 Task: Open Card IT Security Review in Board Market Analysis for Industry Trend Identification to Workspace Business Incubators and add a team member Softage.2@softage.net, a label Purple, a checklist Sales Techniques, an attachment from your onedrive, a color Purple and finally, add a card description 'Plan and execute company team-building conference with team-building games on creativity' and a comment 'Given the potential impact of this task on our company strategic goals, let us ensure that we approach it with a long-term perspective.'. Add a start date 'Jan 06, 1900' with a due date 'Jan 06, 1900'
Action: Mouse moved to (392, 150)
Screenshot: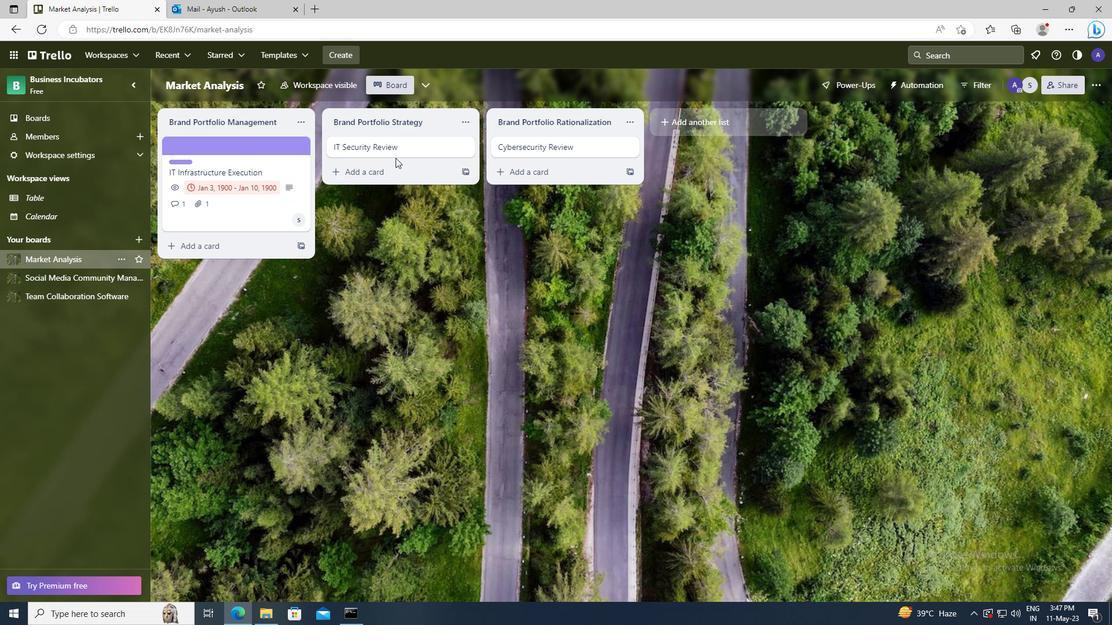
Action: Mouse pressed left at (392, 150)
Screenshot: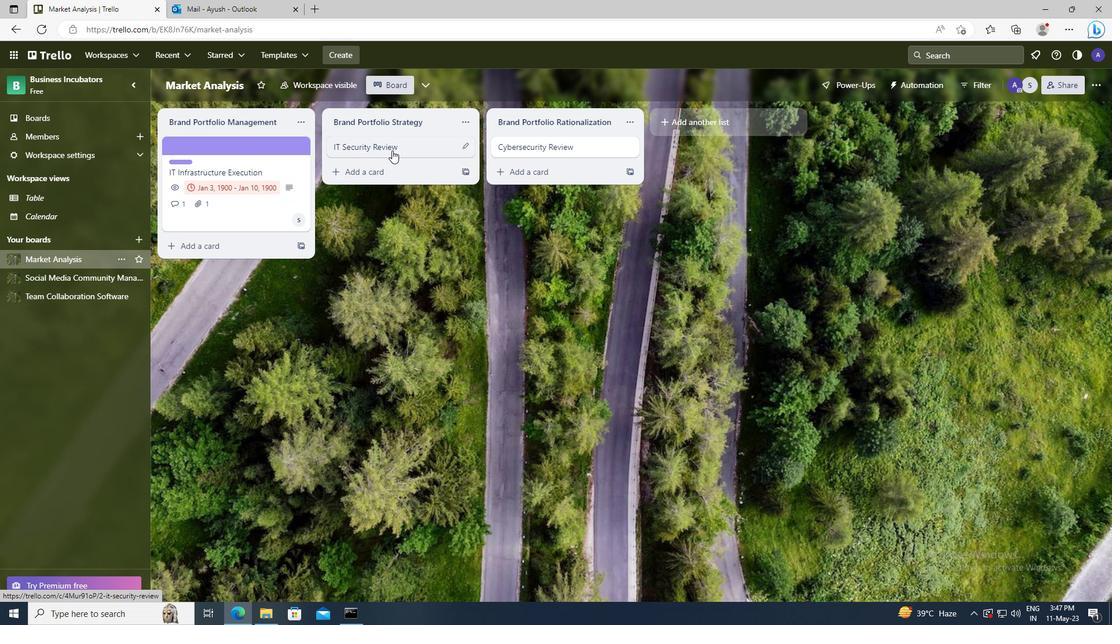 
Action: Mouse moved to (688, 189)
Screenshot: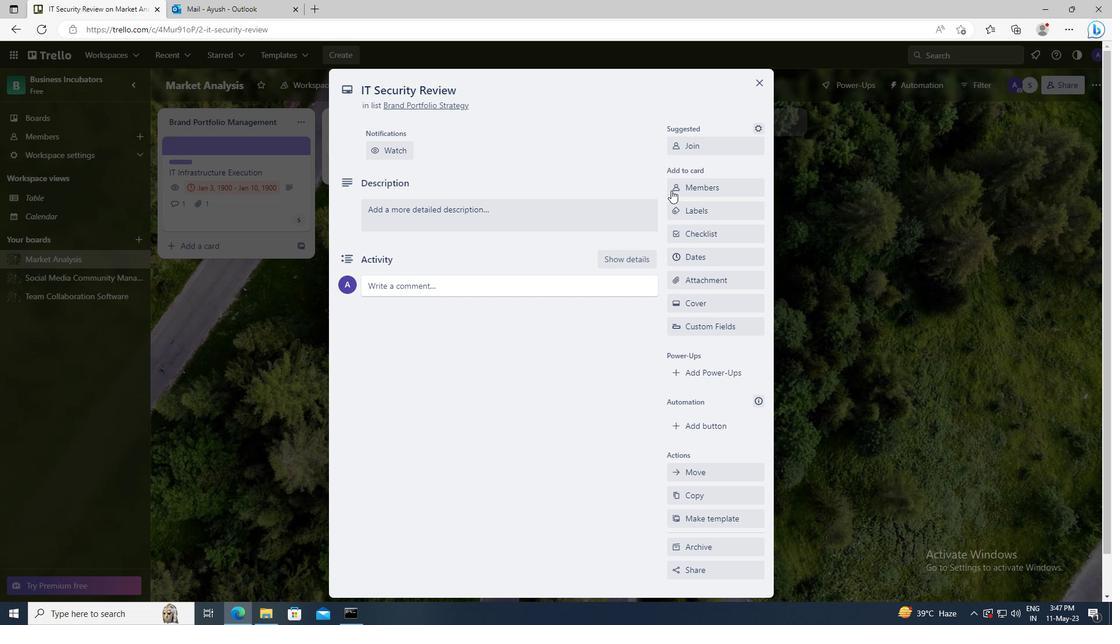 
Action: Mouse pressed left at (688, 189)
Screenshot: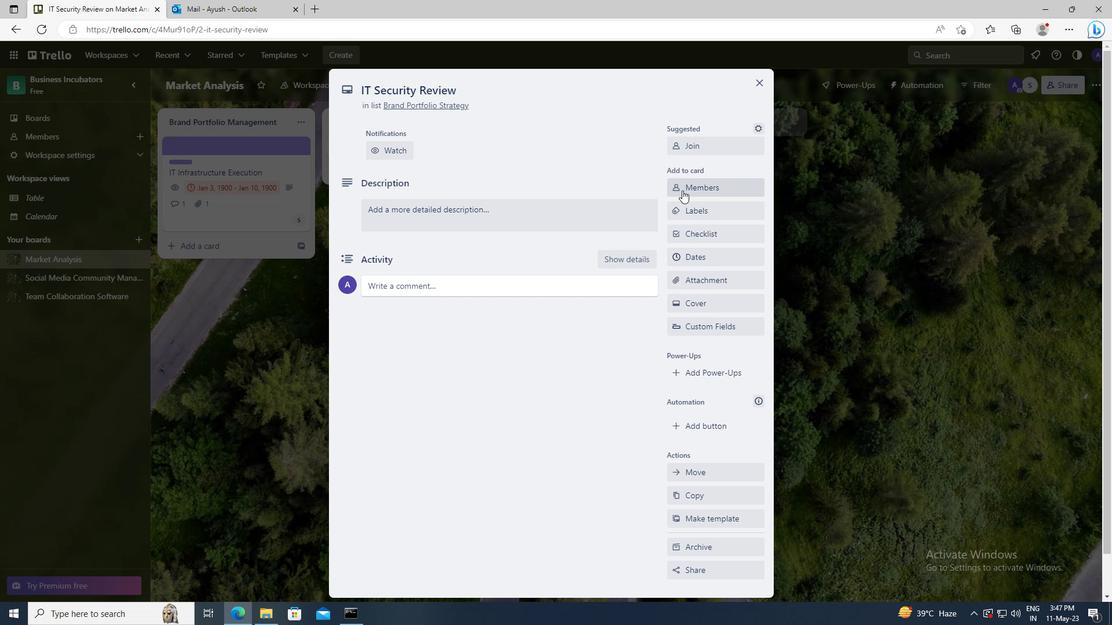 
Action: Mouse moved to (699, 244)
Screenshot: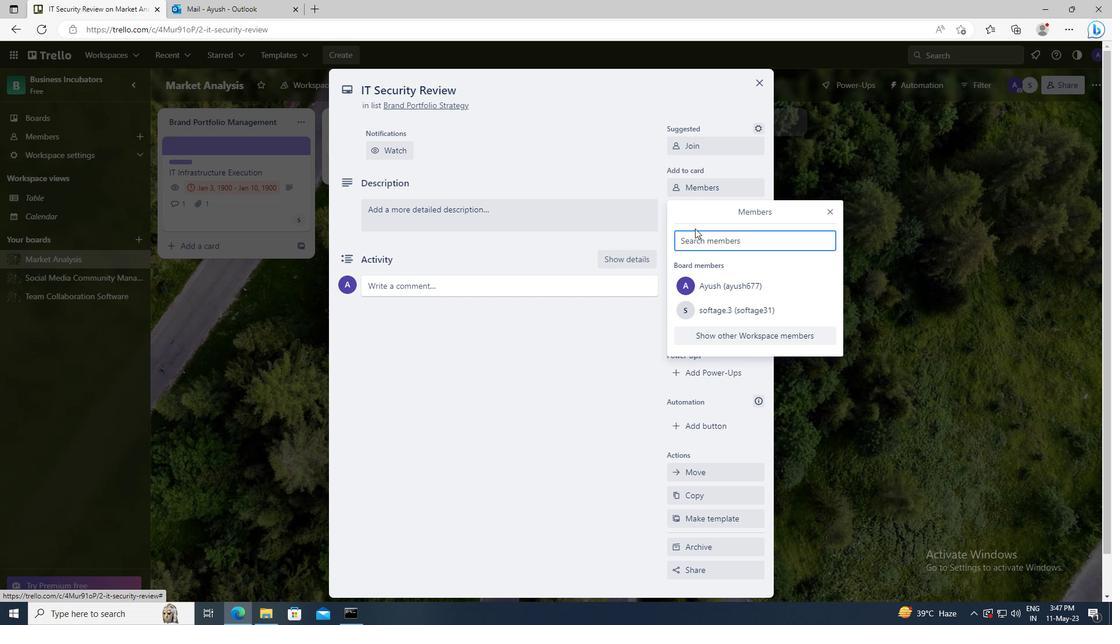 
Action: Mouse pressed left at (699, 244)
Screenshot: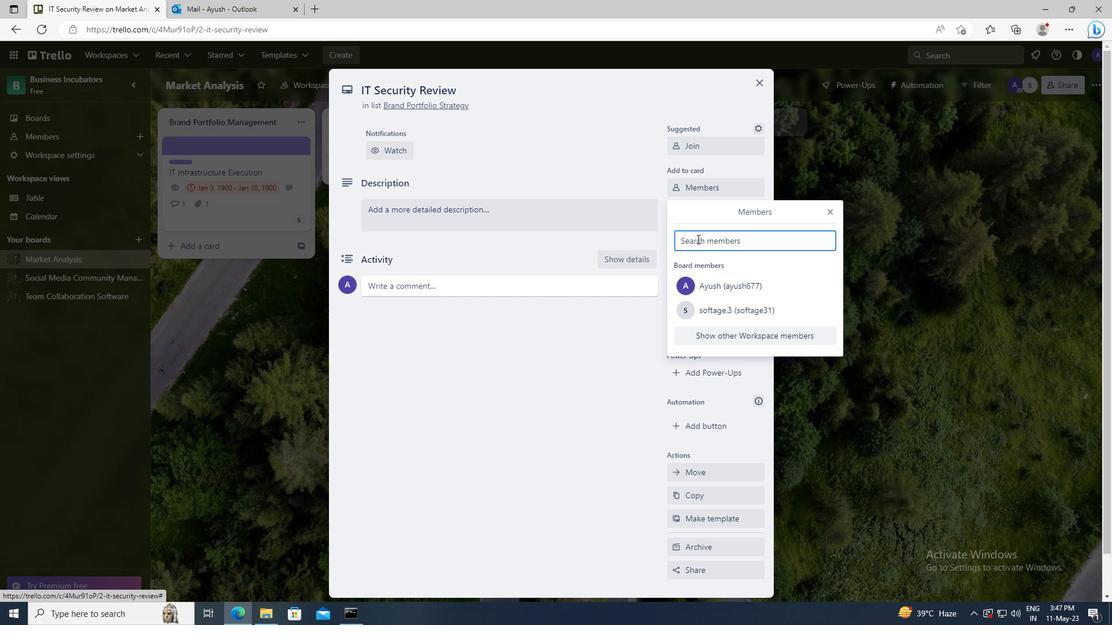 
Action: Key pressed <Key.shift>SOFTAGE.2
Screenshot: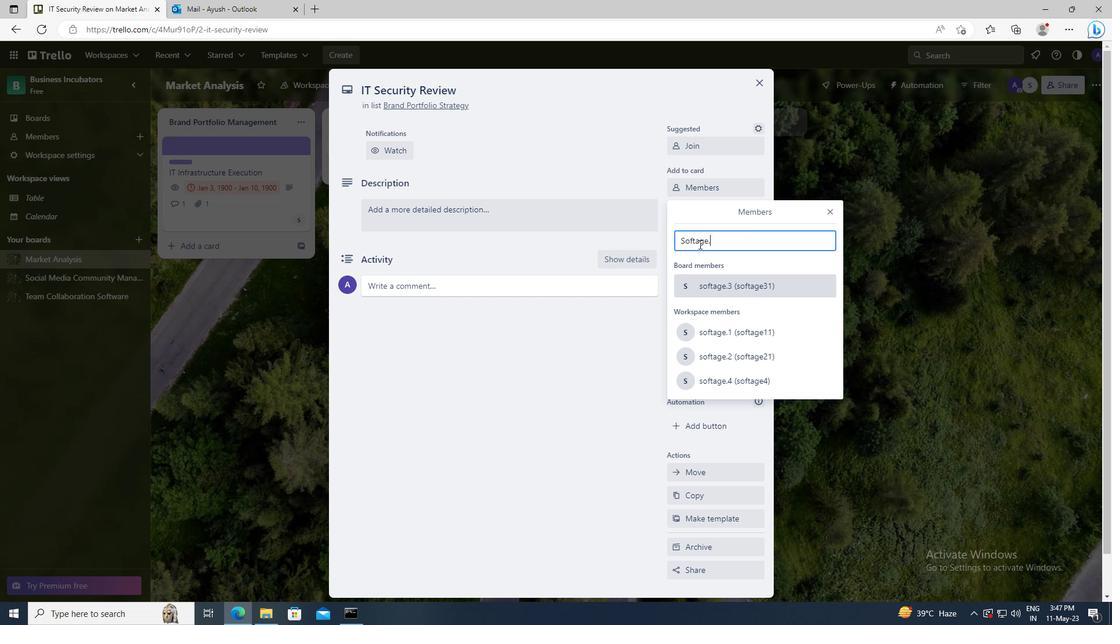 
Action: Mouse moved to (698, 348)
Screenshot: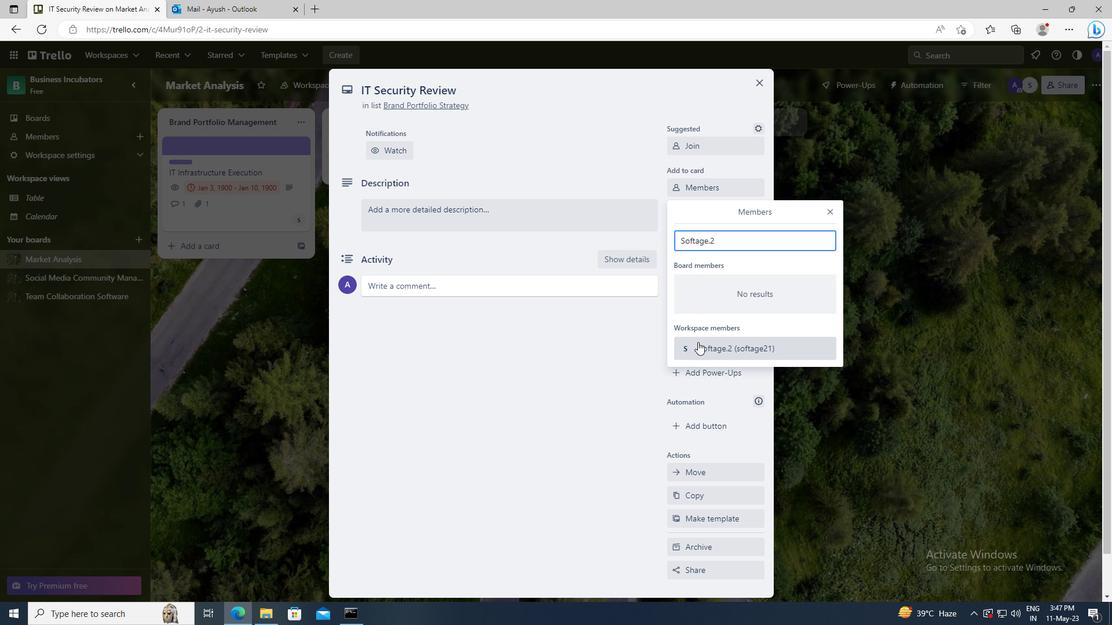 
Action: Mouse pressed left at (698, 348)
Screenshot: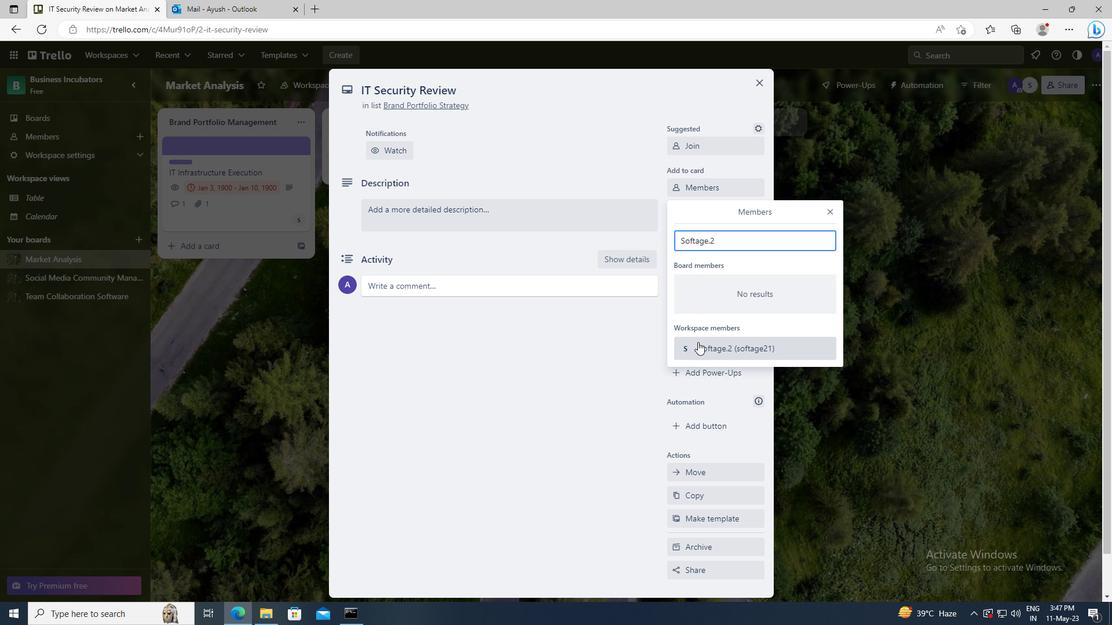 
Action: Mouse moved to (832, 213)
Screenshot: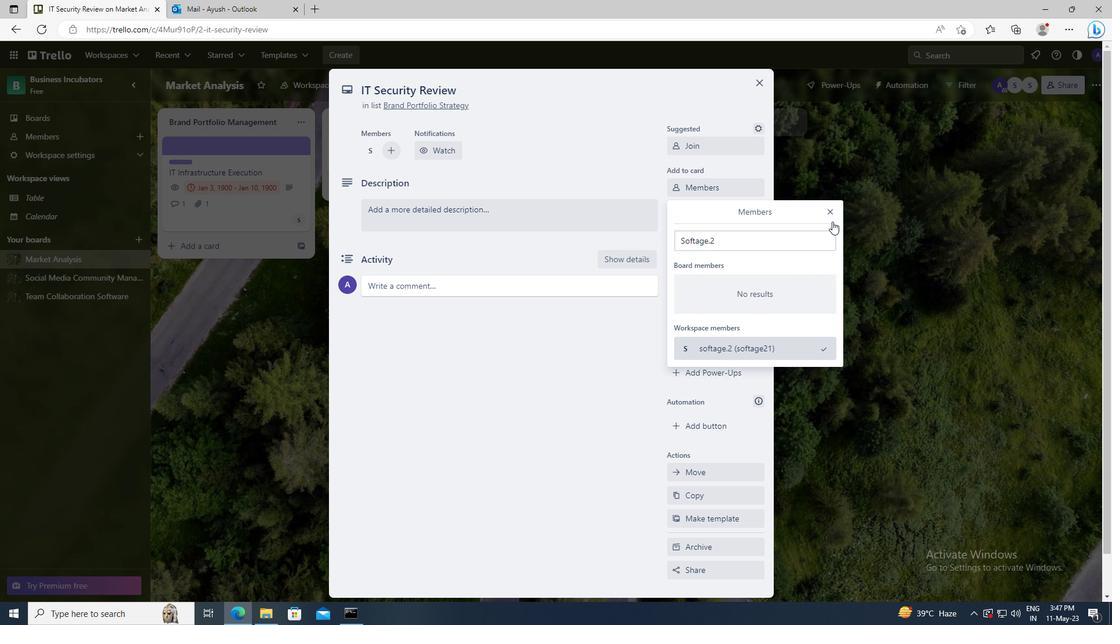 
Action: Mouse pressed left at (832, 213)
Screenshot: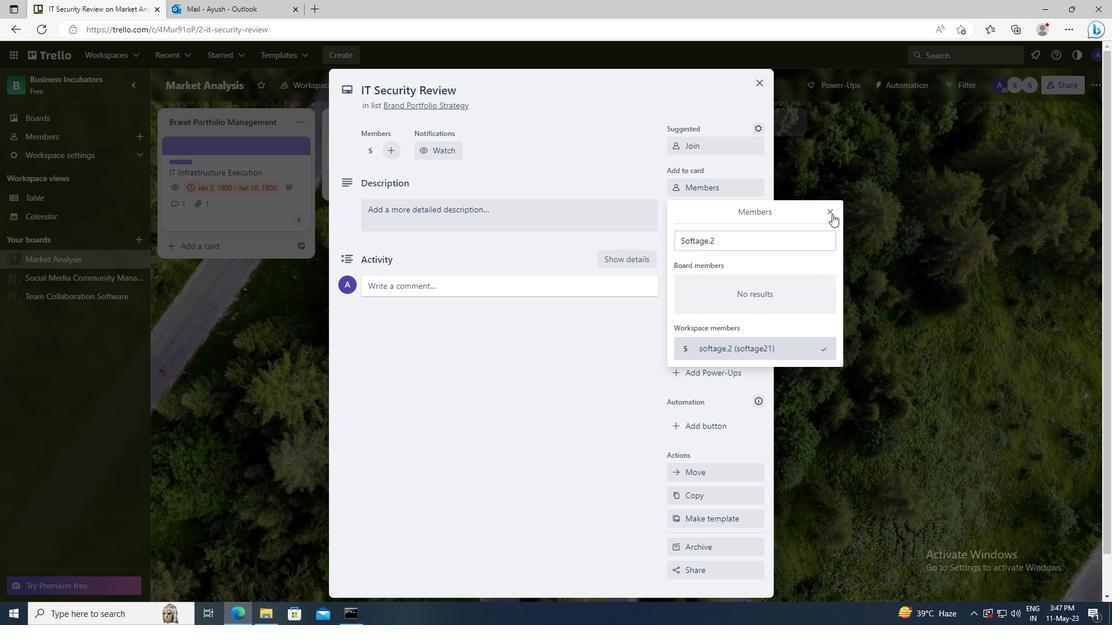 
Action: Mouse moved to (721, 211)
Screenshot: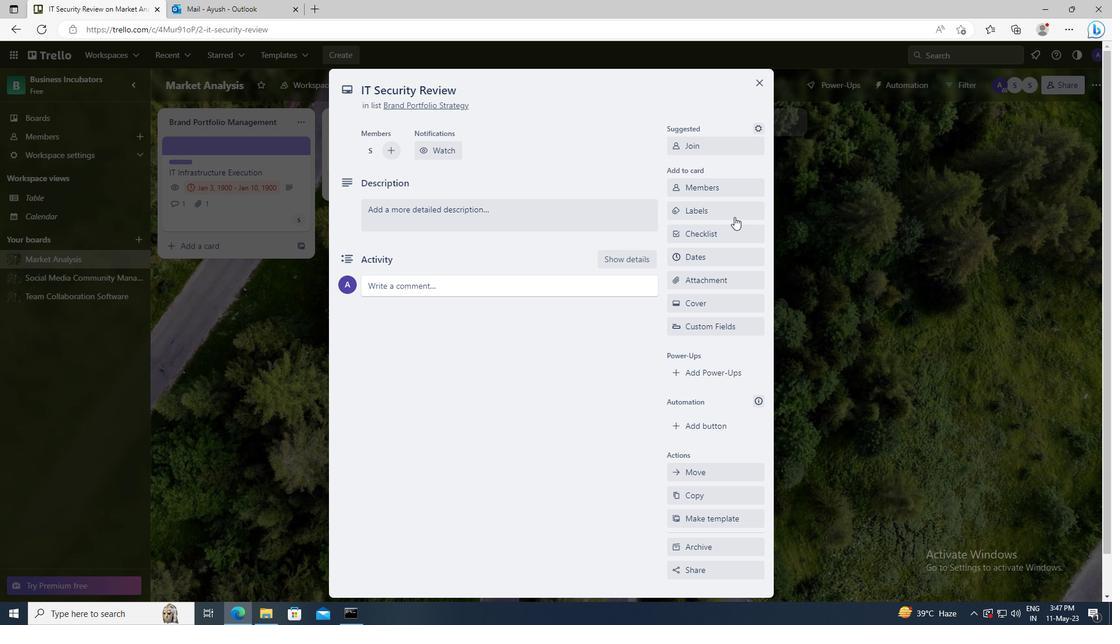 
Action: Mouse pressed left at (721, 211)
Screenshot: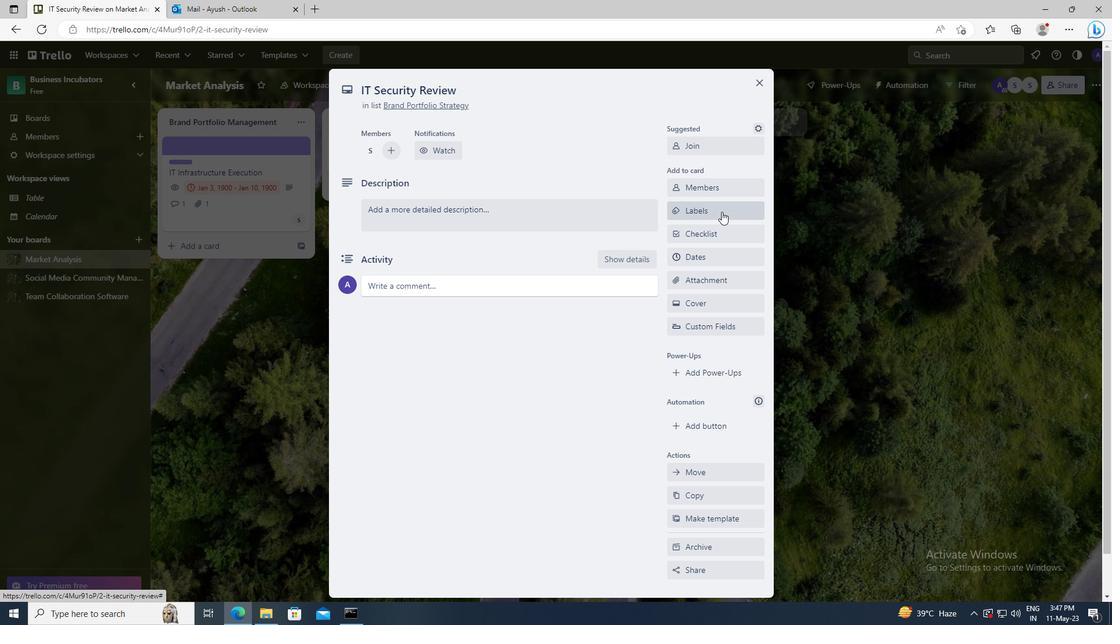
Action: Mouse moved to (731, 432)
Screenshot: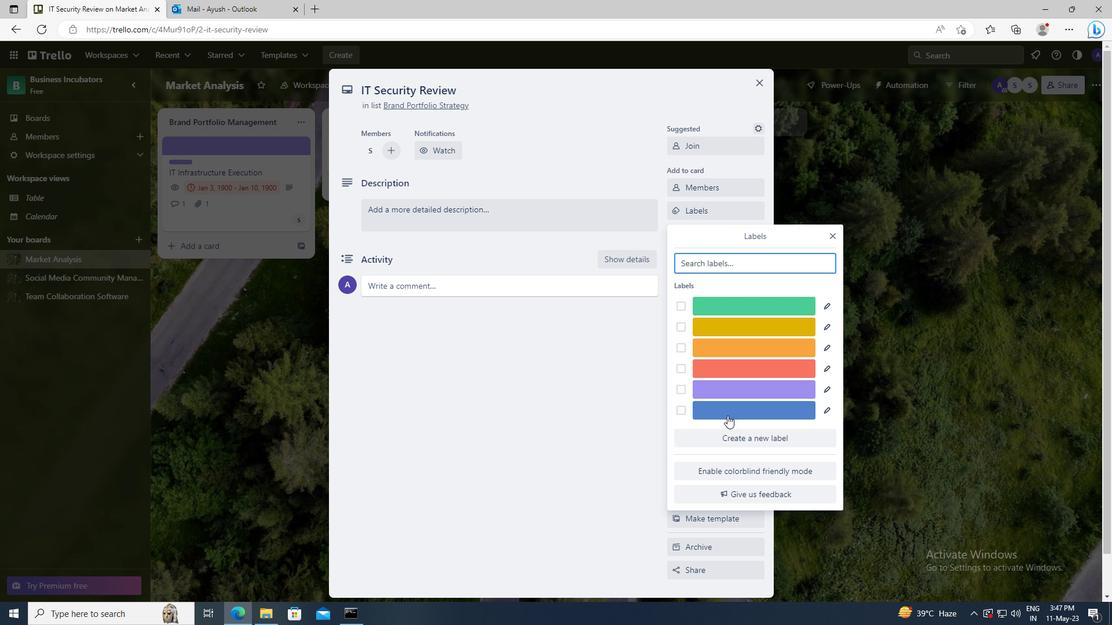 
Action: Mouse pressed left at (731, 432)
Screenshot: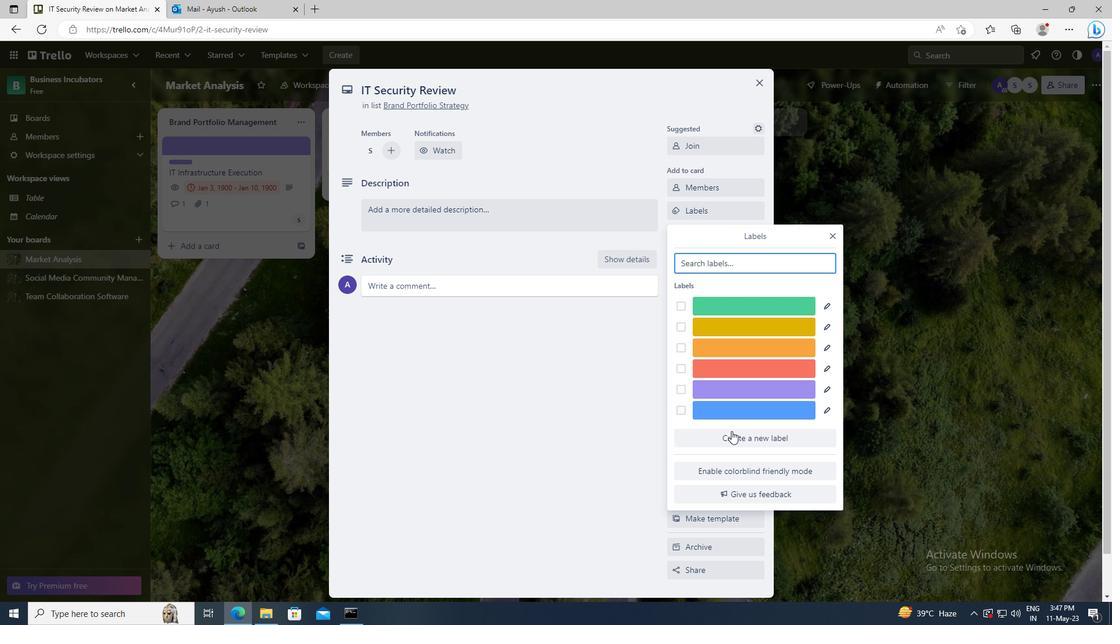 
Action: Mouse moved to (821, 400)
Screenshot: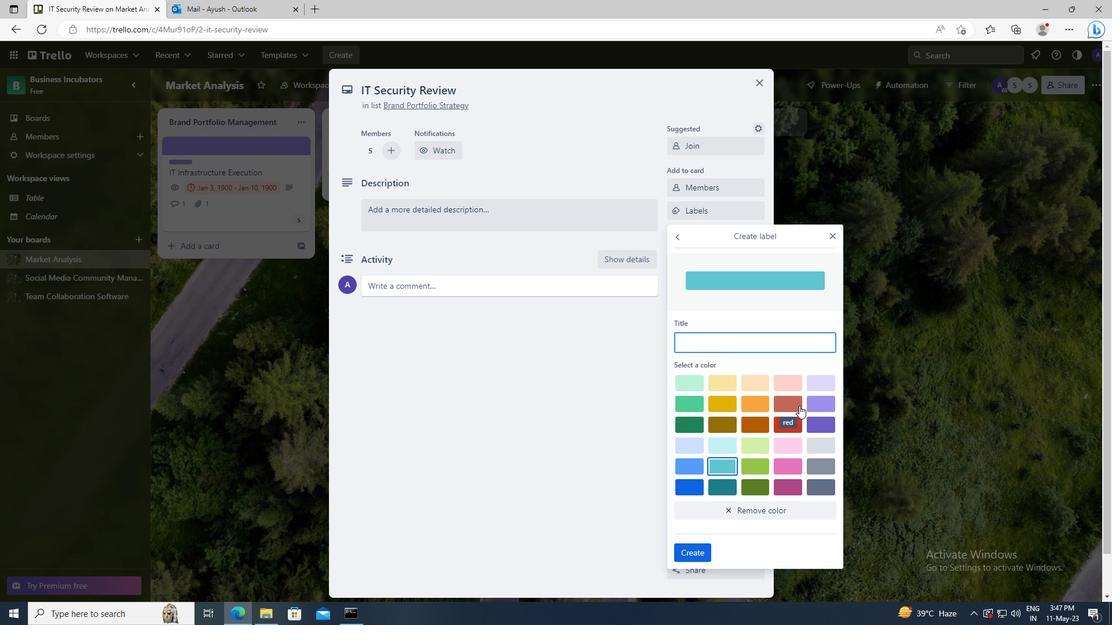 
Action: Mouse pressed left at (821, 400)
Screenshot: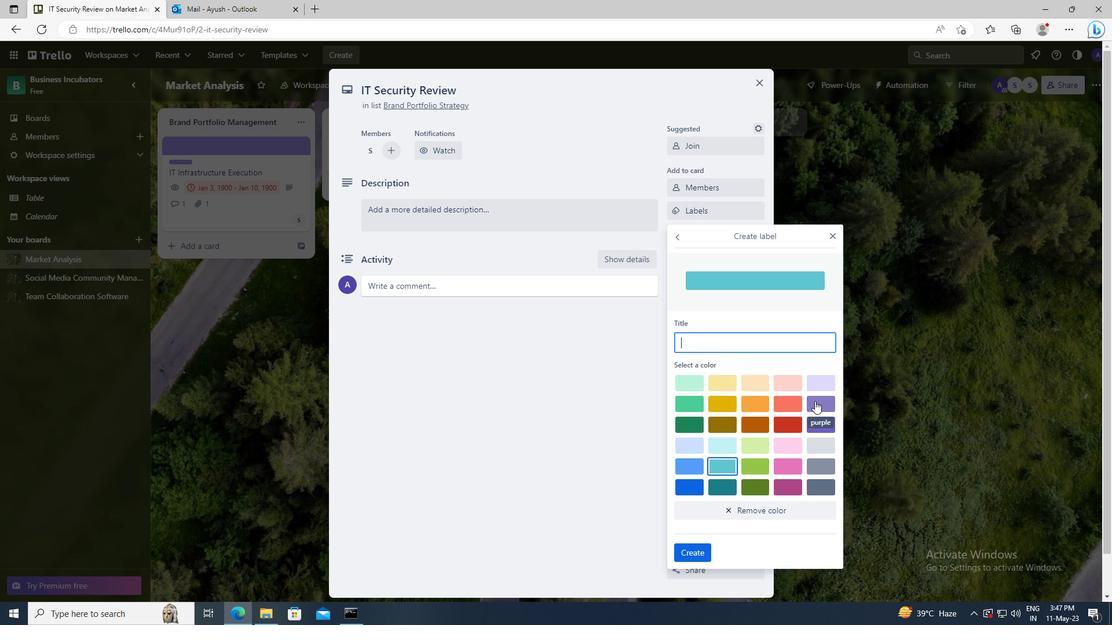 
Action: Mouse moved to (686, 554)
Screenshot: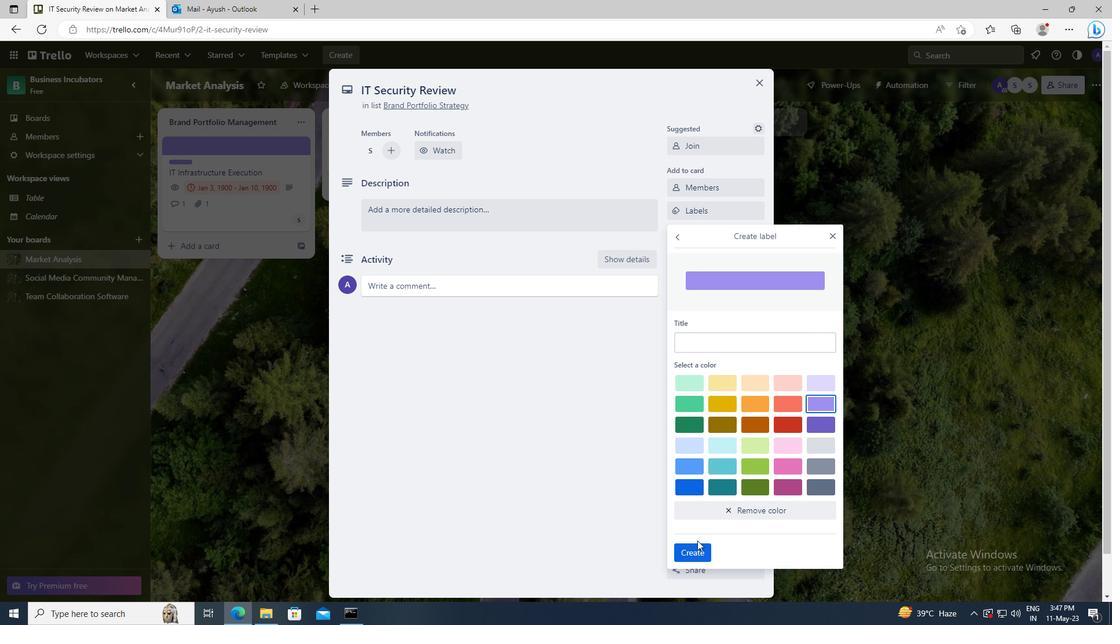 
Action: Mouse pressed left at (686, 554)
Screenshot: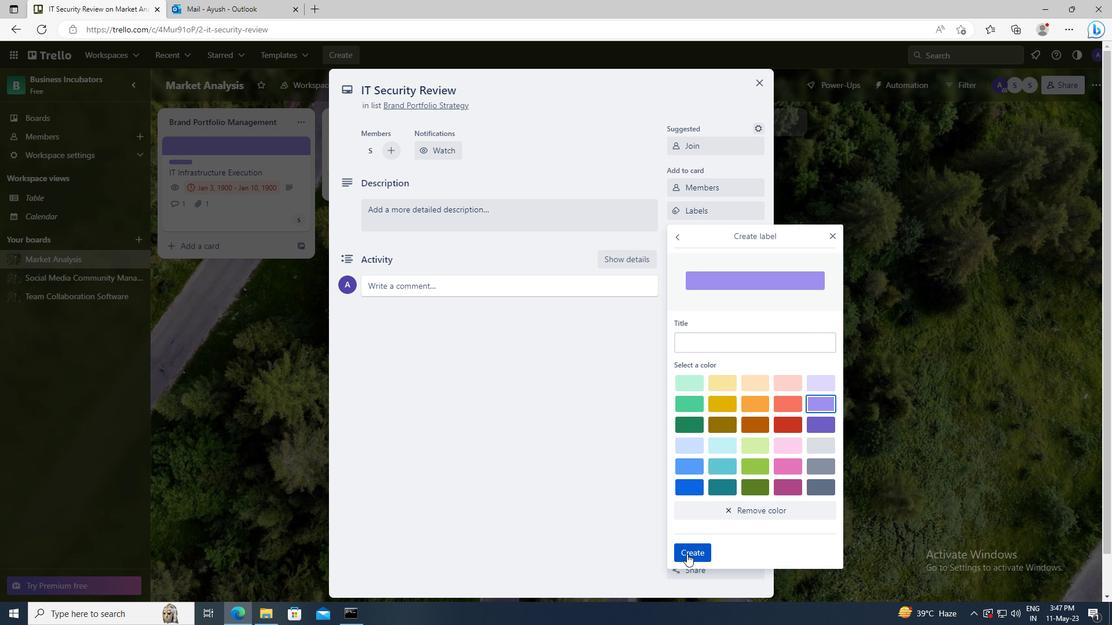 
Action: Mouse moved to (834, 238)
Screenshot: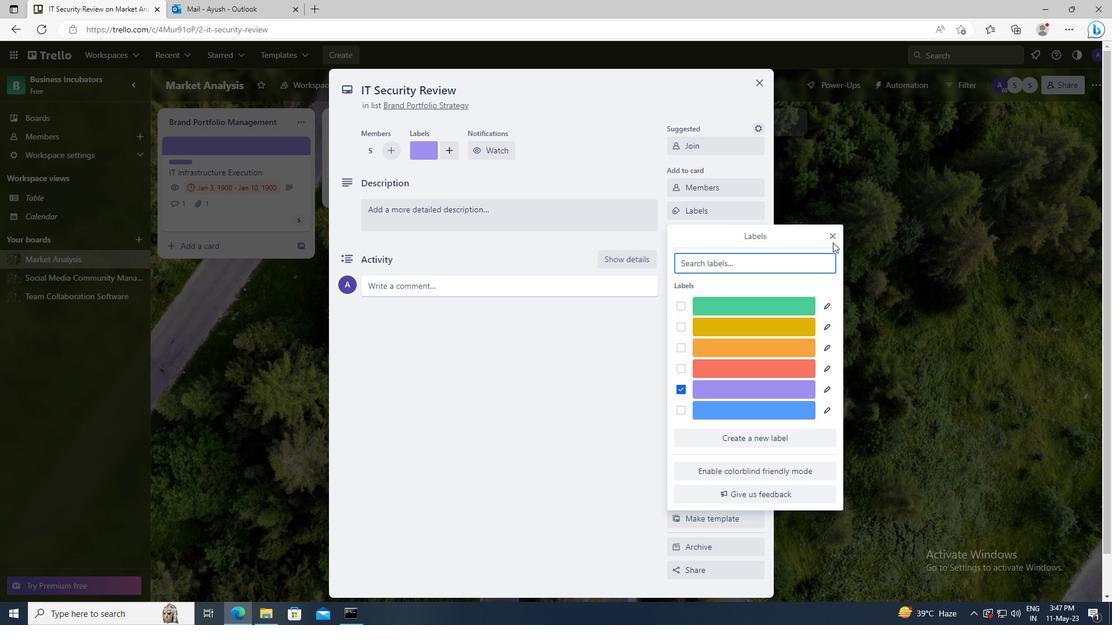 
Action: Mouse pressed left at (834, 238)
Screenshot: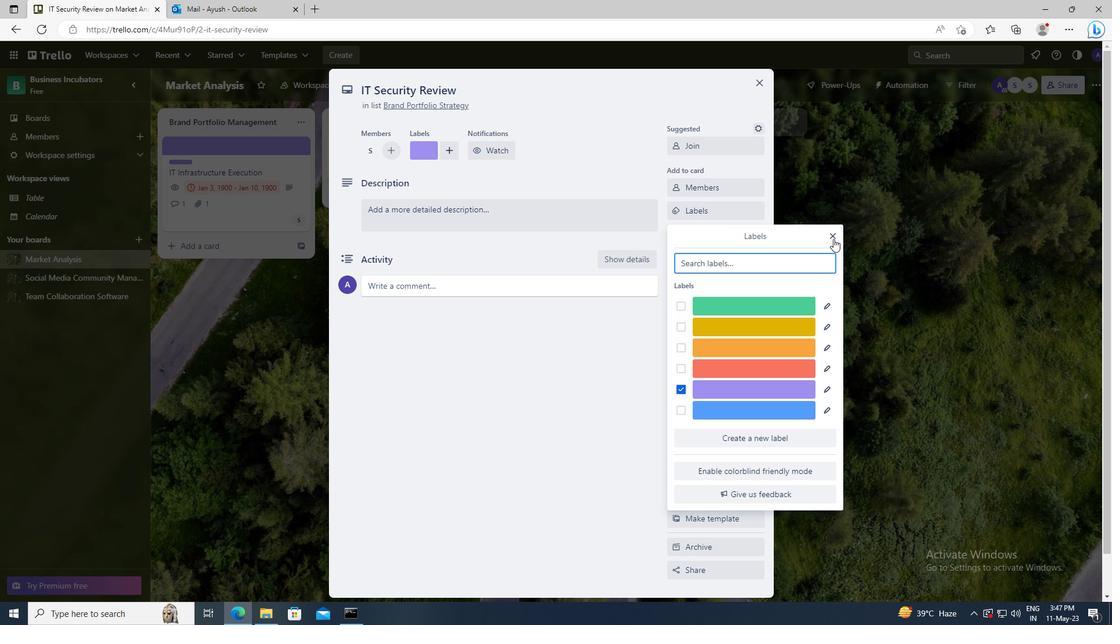 
Action: Mouse moved to (745, 231)
Screenshot: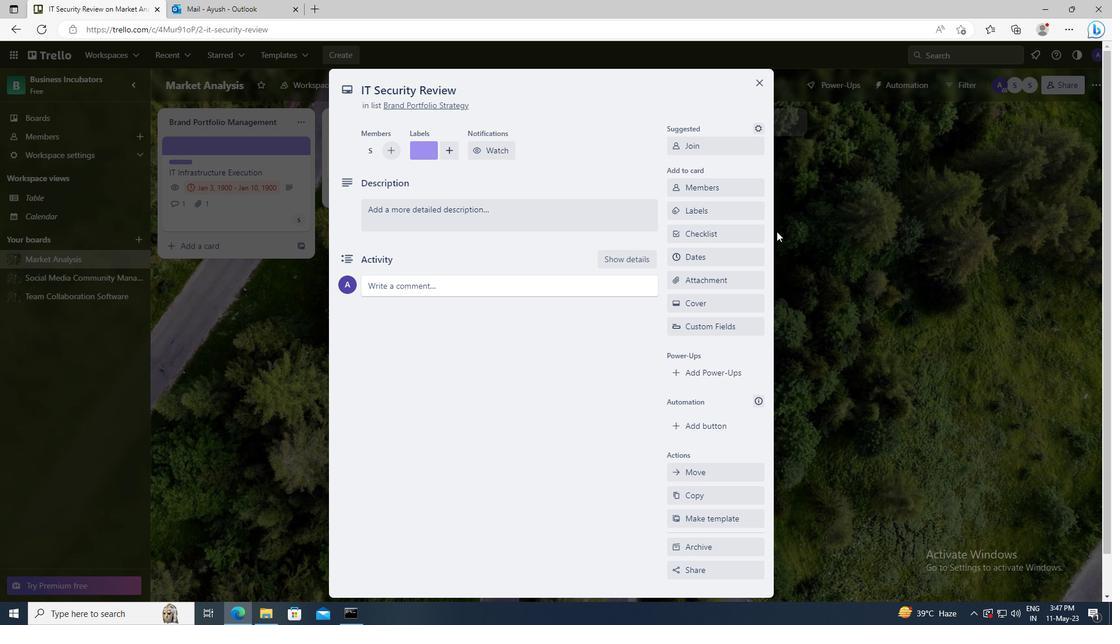 
Action: Mouse pressed left at (745, 231)
Screenshot: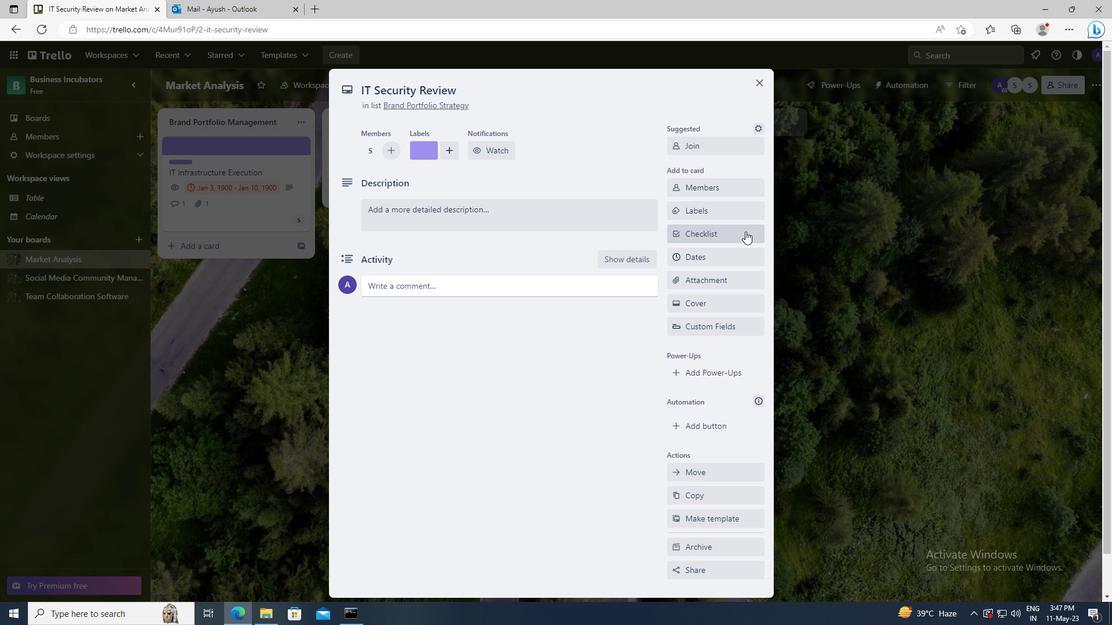 
Action: Key pressed <Key.shift>SALES<Key.space><Key.shift>TECHNIQUES
Screenshot: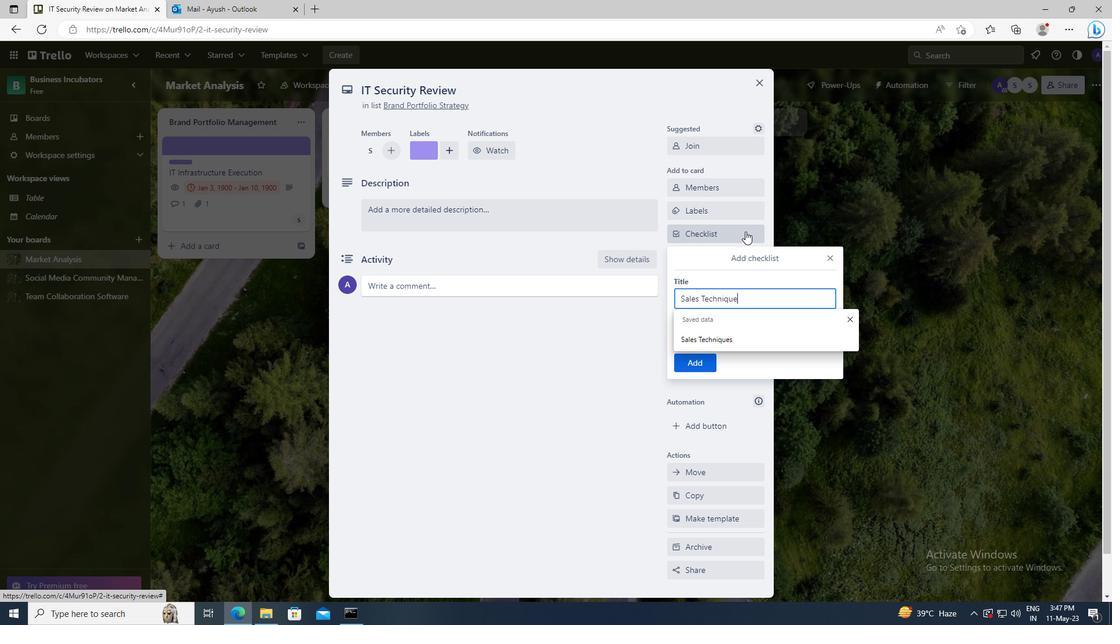 
Action: Mouse moved to (706, 357)
Screenshot: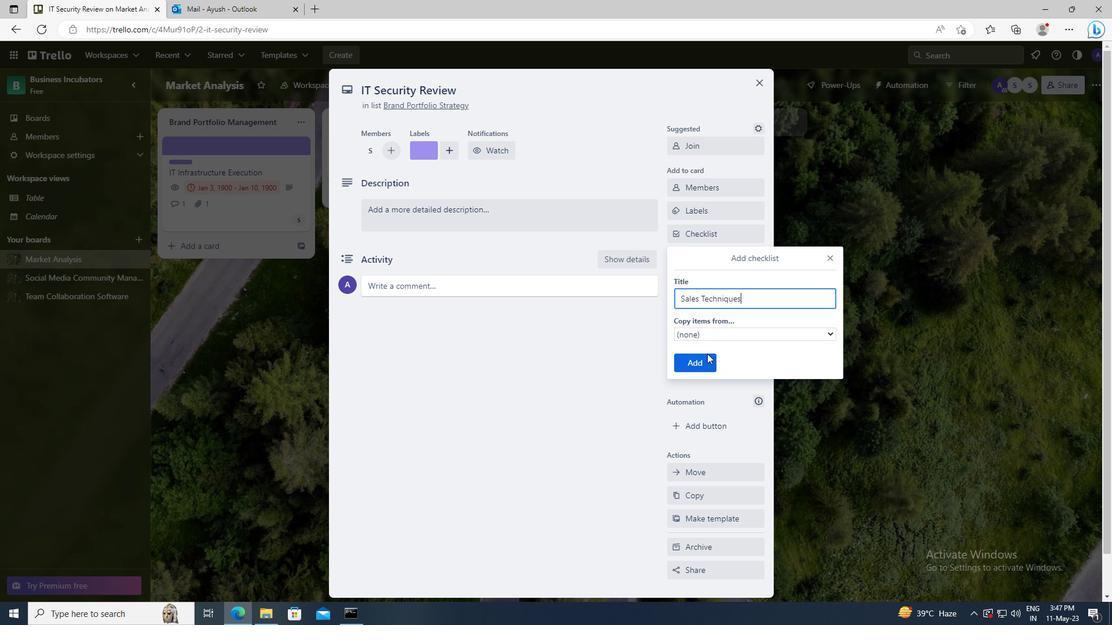 
Action: Mouse pressed left at (706, 357)
Screenshot: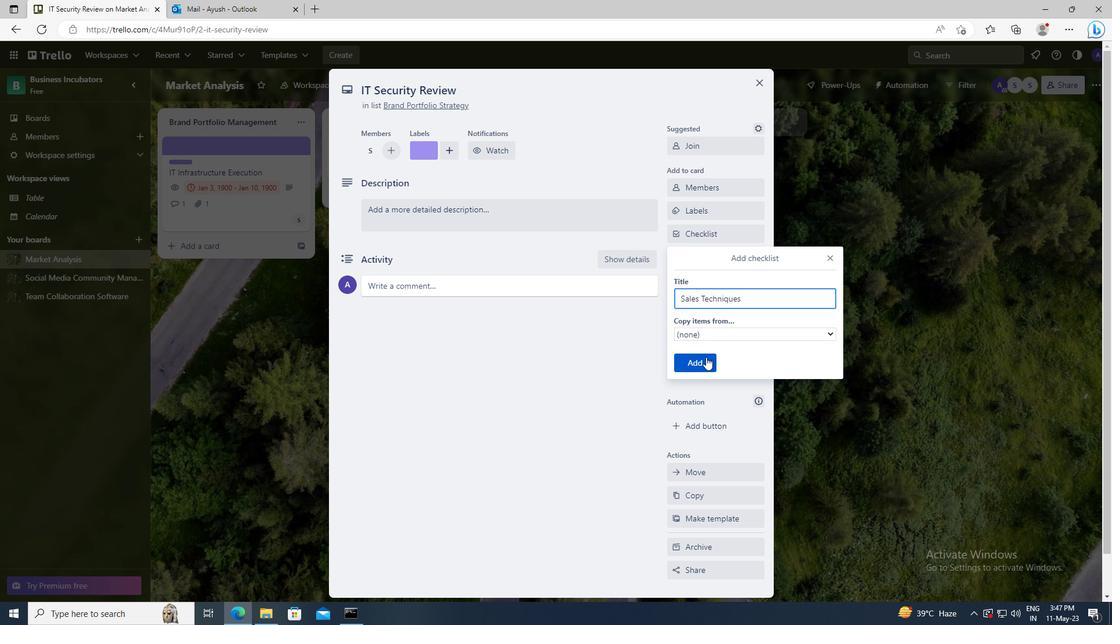 
Action: Mouse moved to (715, 279)
Screenshot: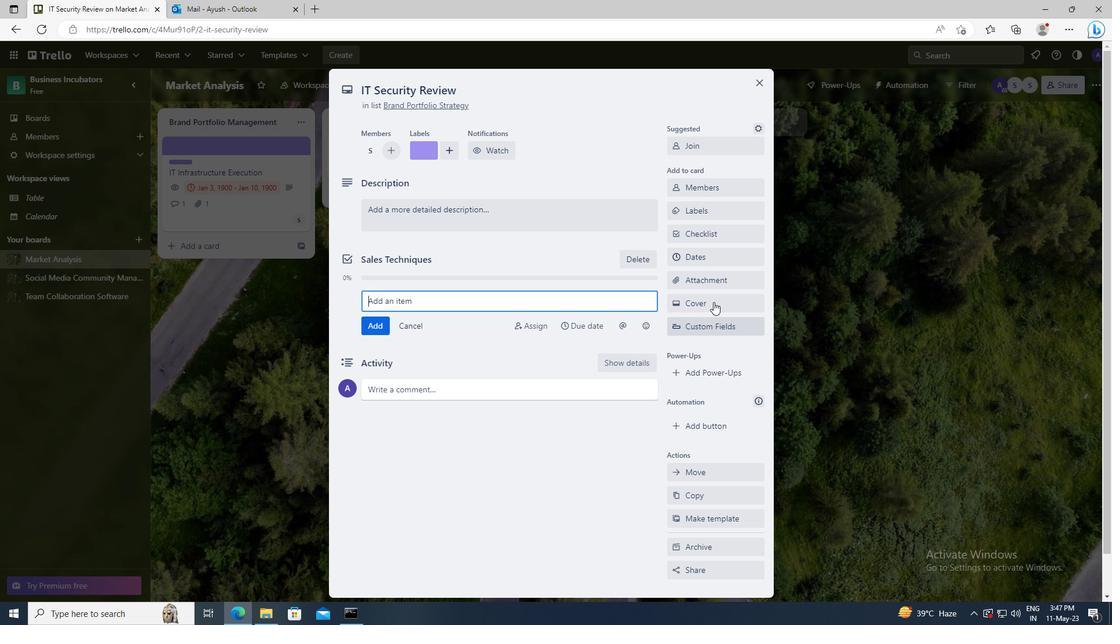 
Action: Mouse pressed left at (715, 279)
Screenshot: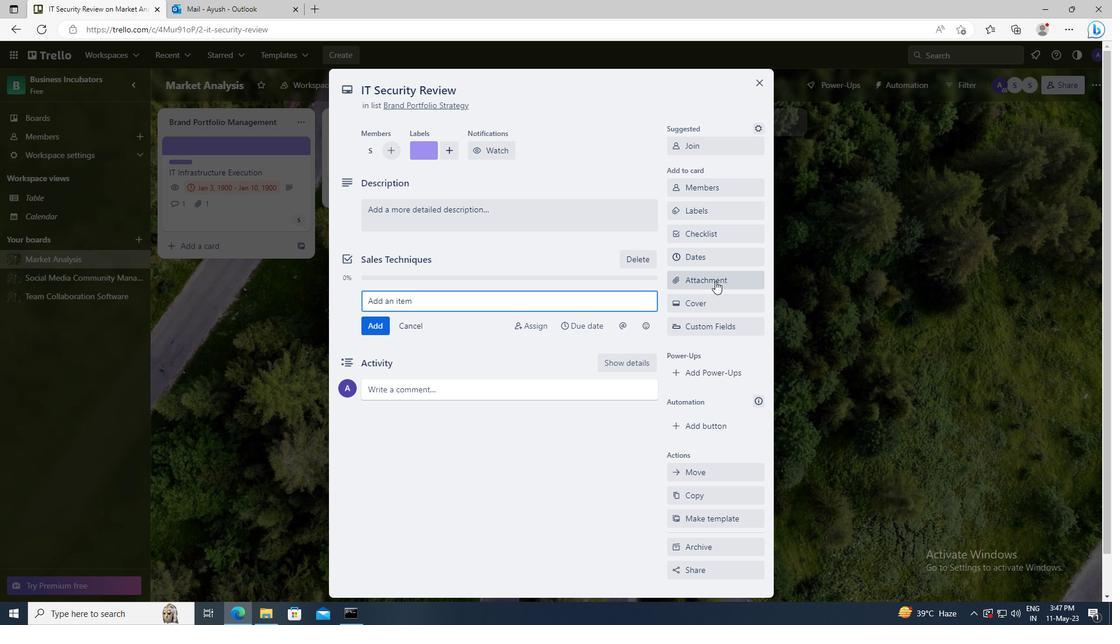
Action: Mouse moved to (707, 420)
Screenshot: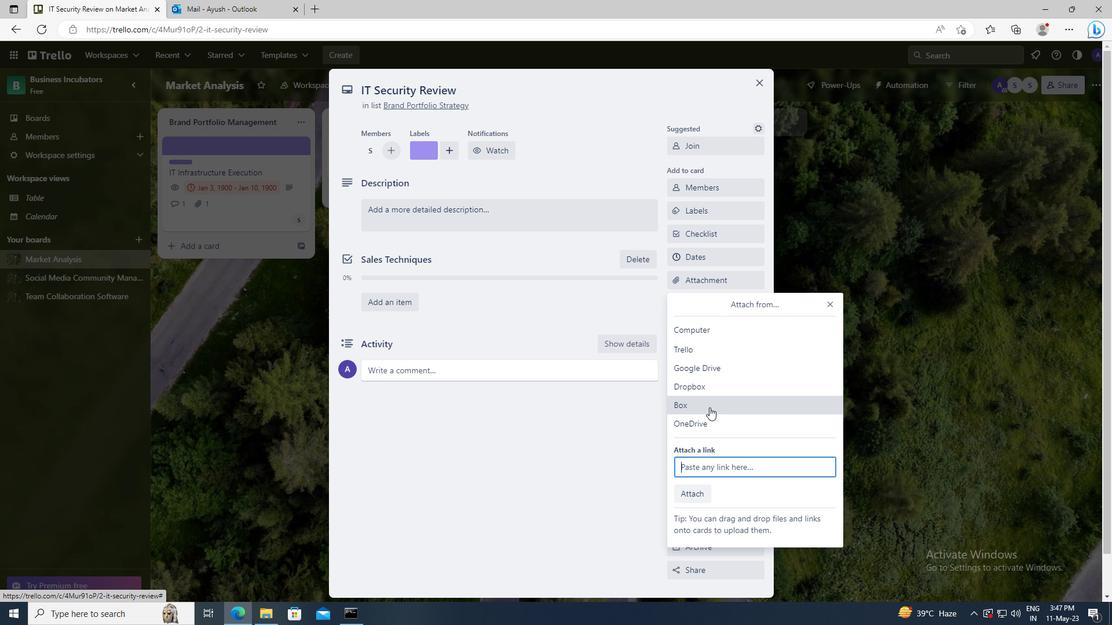 
Action: Mouse pressed left at (707, 420)
Screenshot: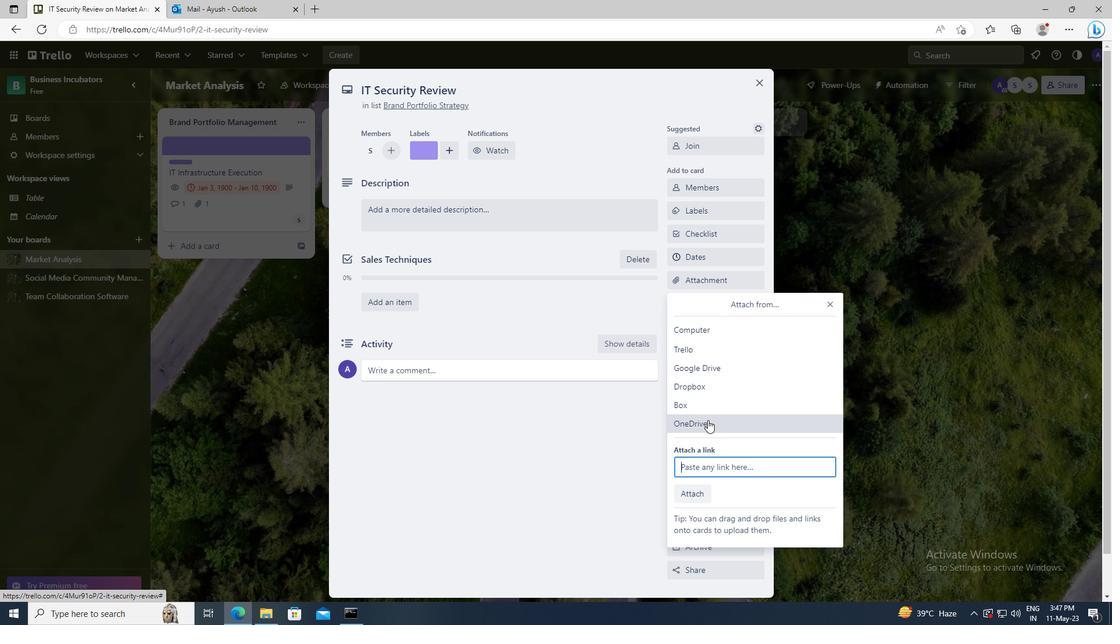 
Action: Mouse moved to (431, 232)
Screenshot: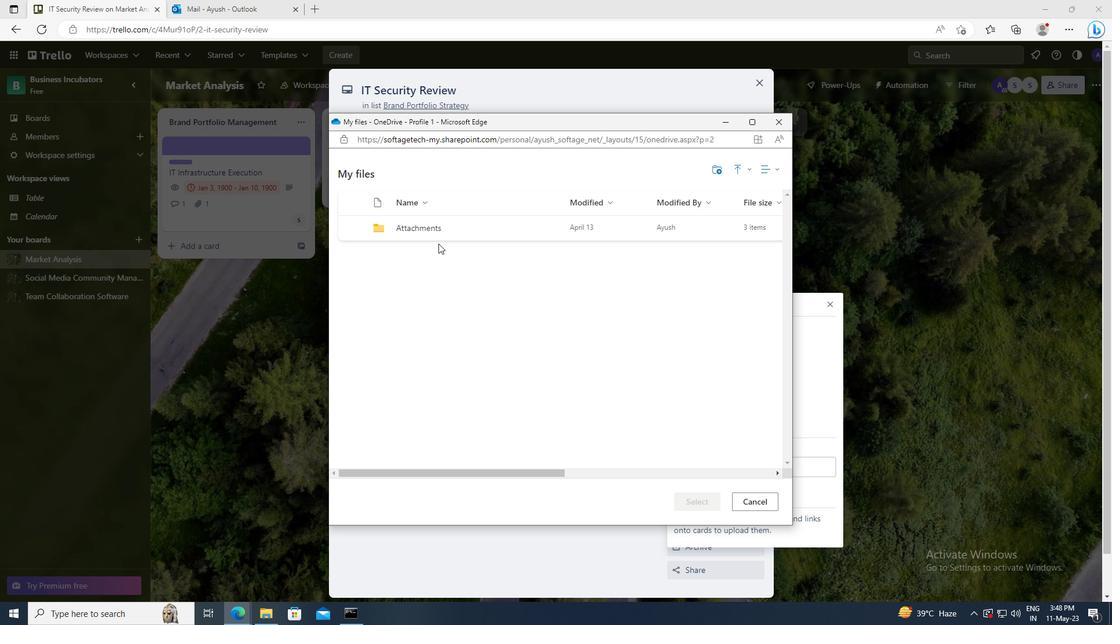 
Action: Mouse pressed left at (431, 232)
Screenshot: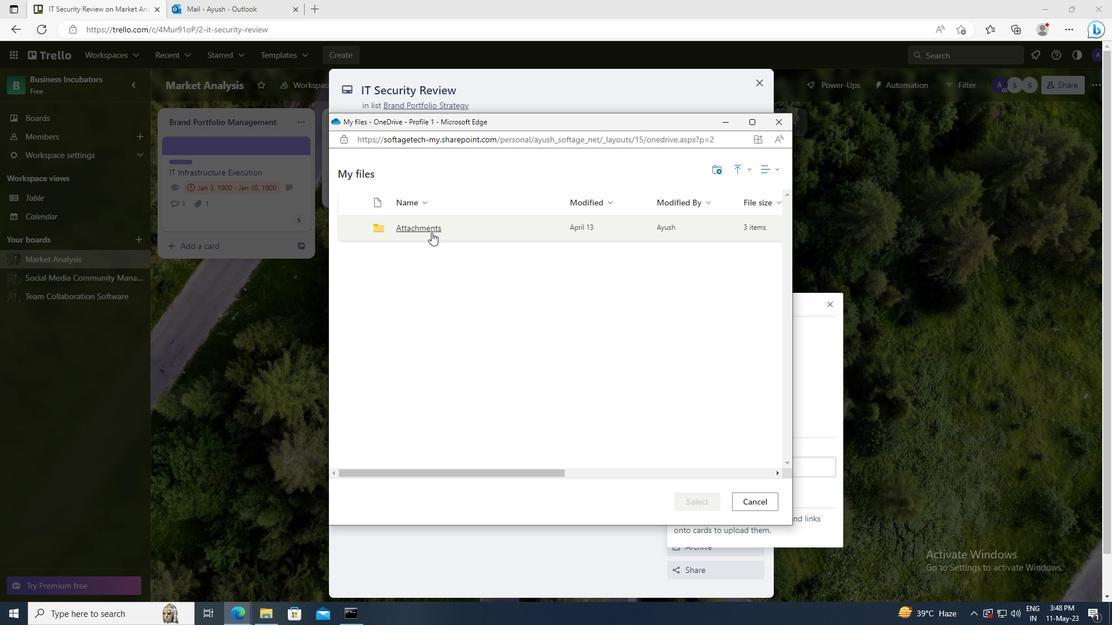 
Action: Mouse moved to (352, 231)
Screenshot: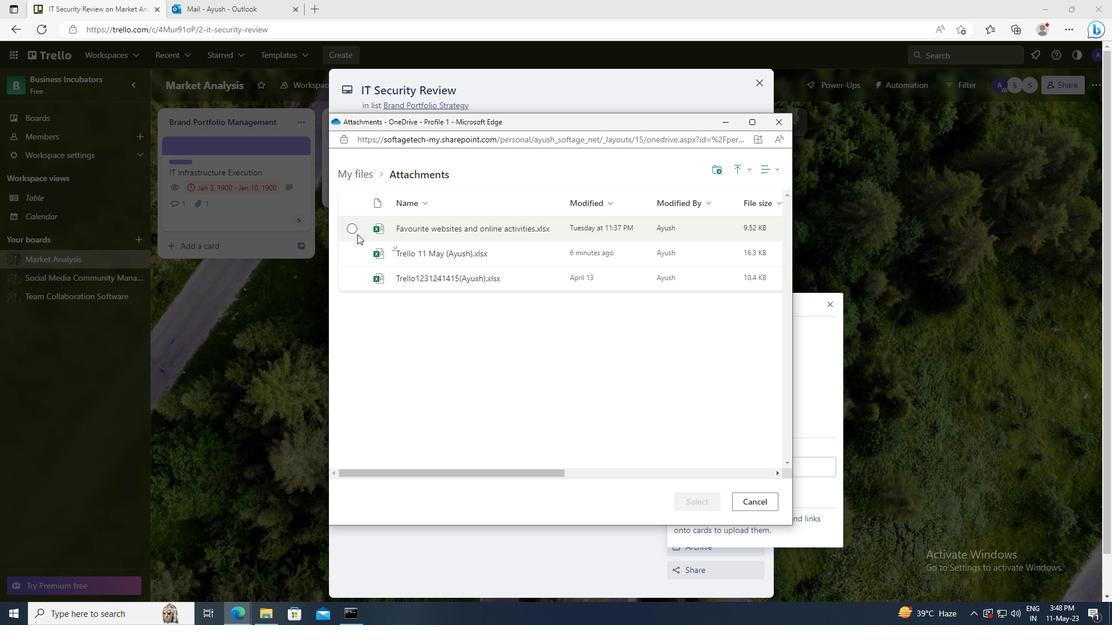 
Action: Mouse pressed left at (352, 231)
Screenshot: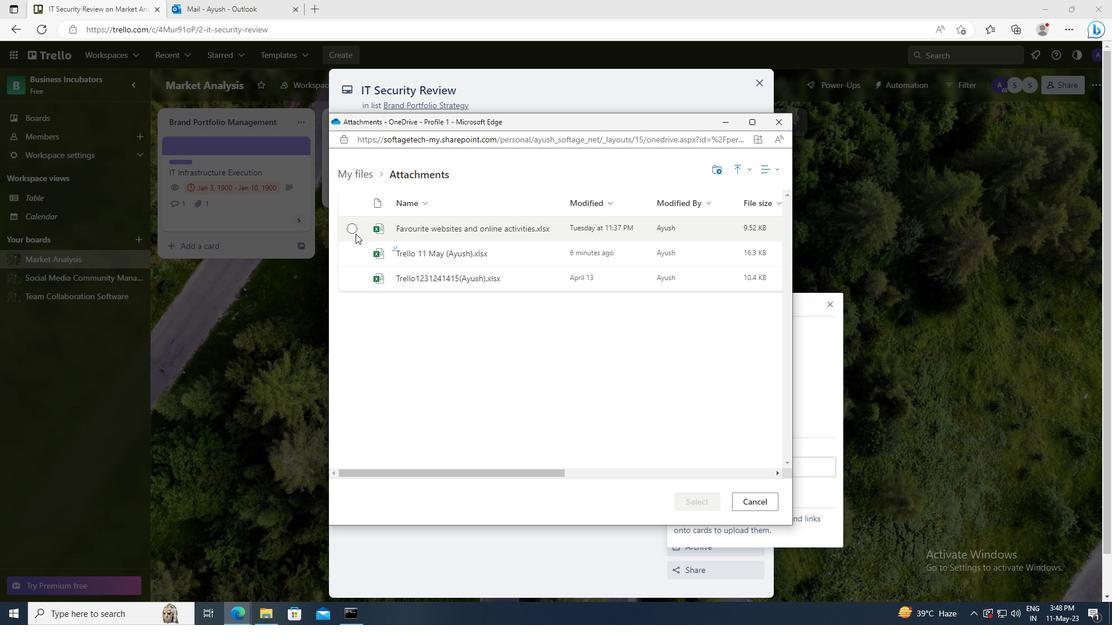 
Action: Mouse moved to (686, 502)
Screenshot: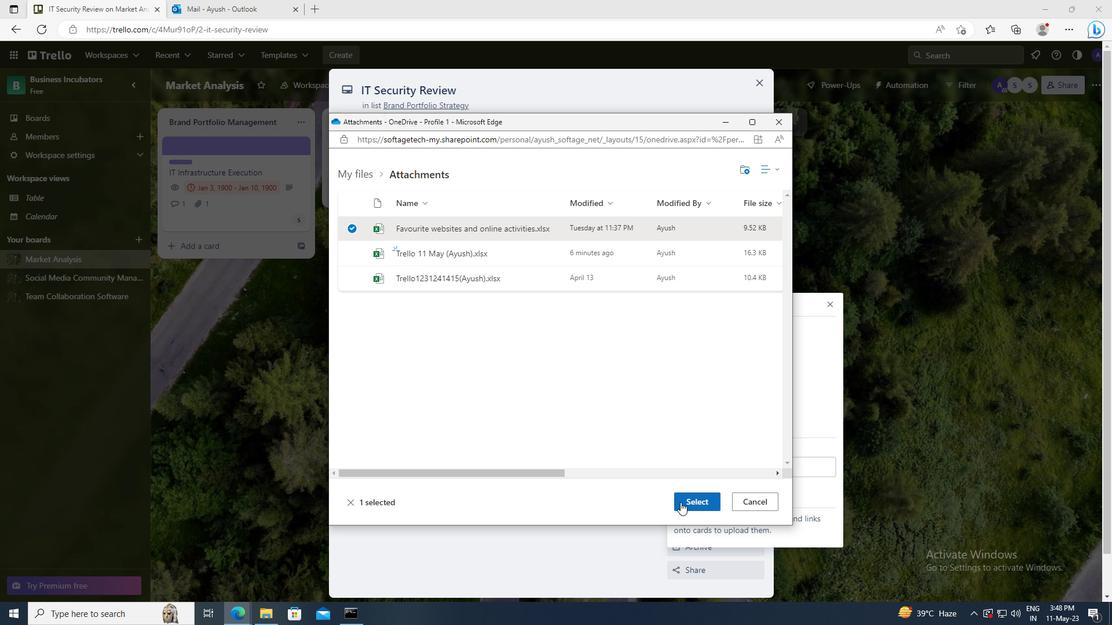 
Action: Mouse pressed left at (686, 502)
Screenshot: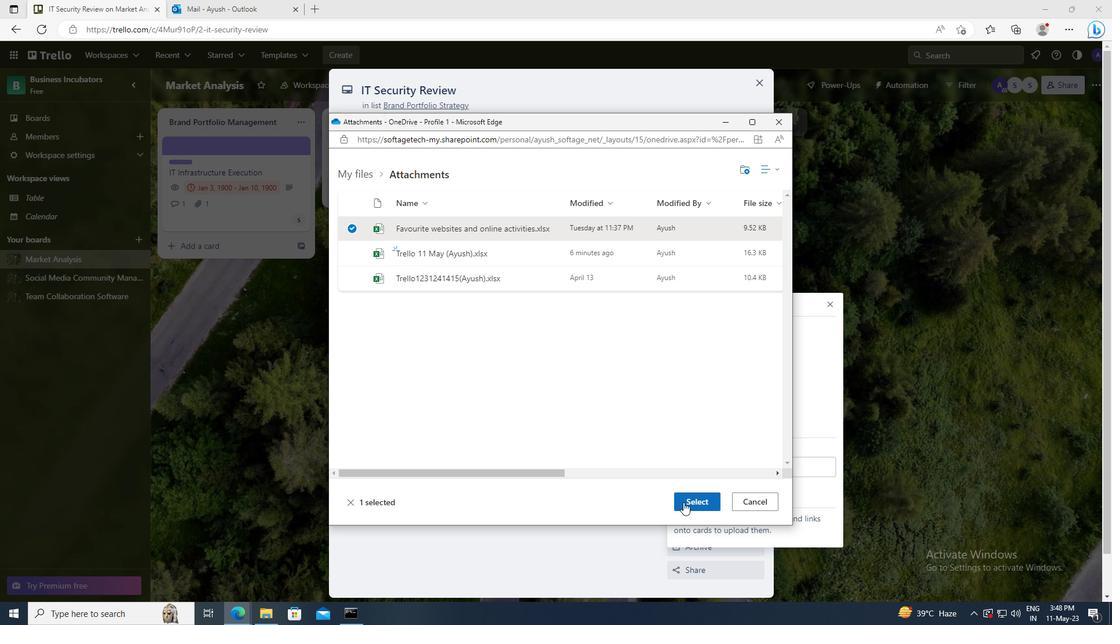 
Action: Mouse moved to (710, 307)
Screenshot: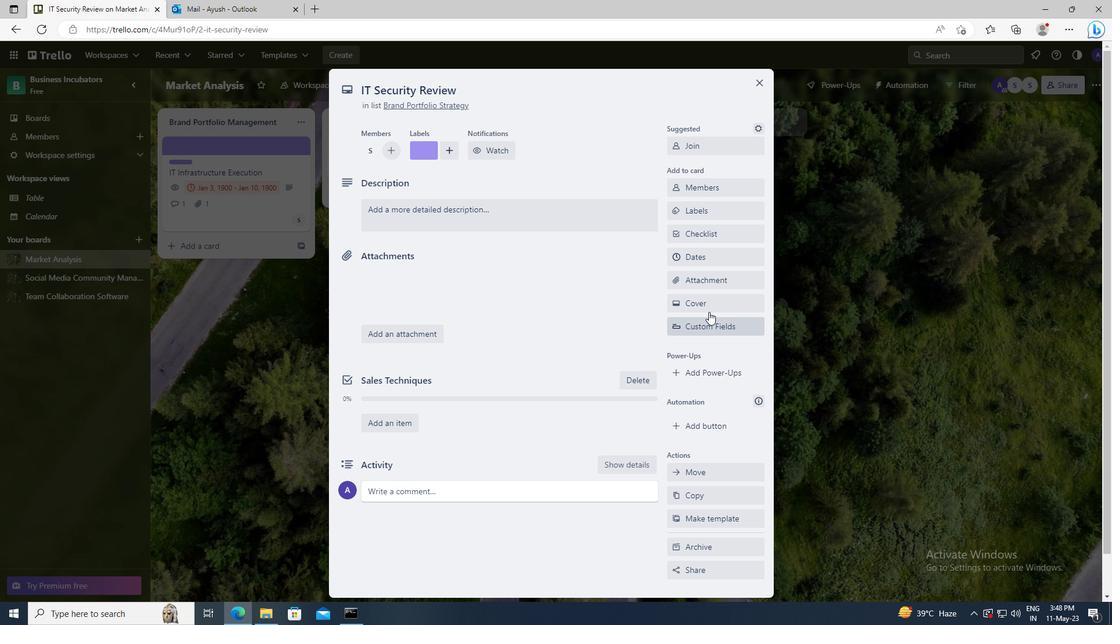 
Action: Mouse pressed left at (710, 307)
Screenshot: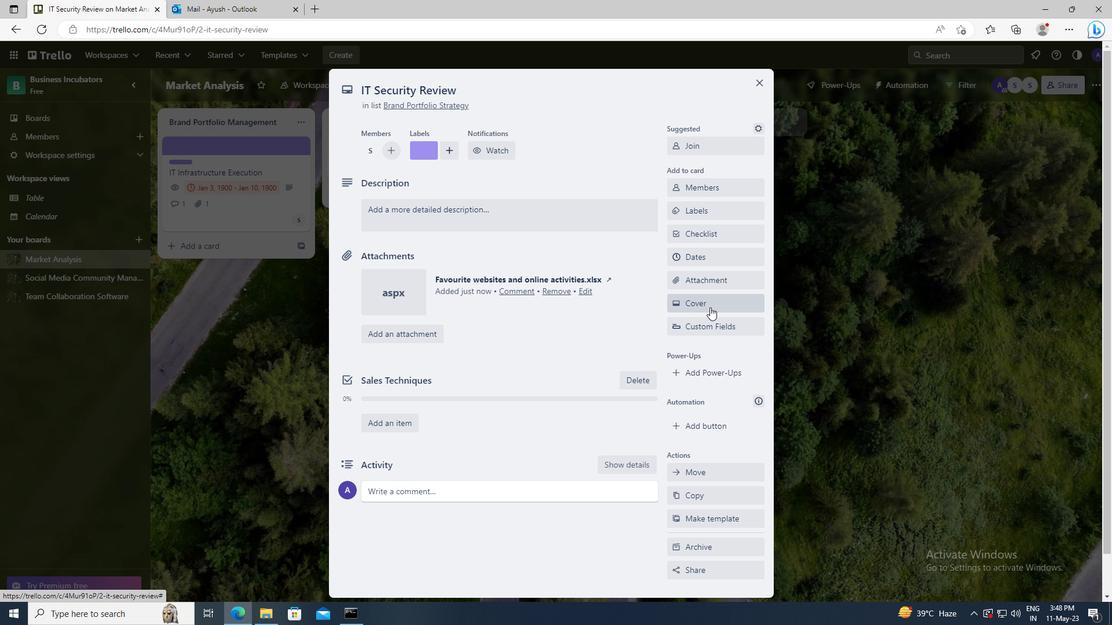 
Action: Mouse moved to (823, 367)
Screenshot: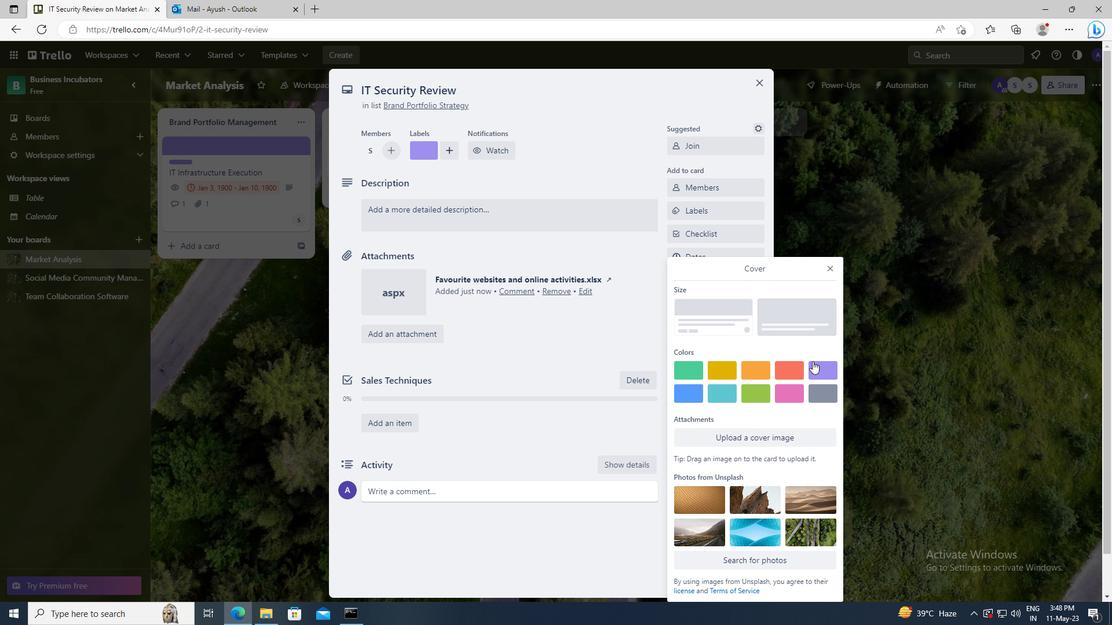 
Action: Mouse pressed left at (823, 367)
Screenshot: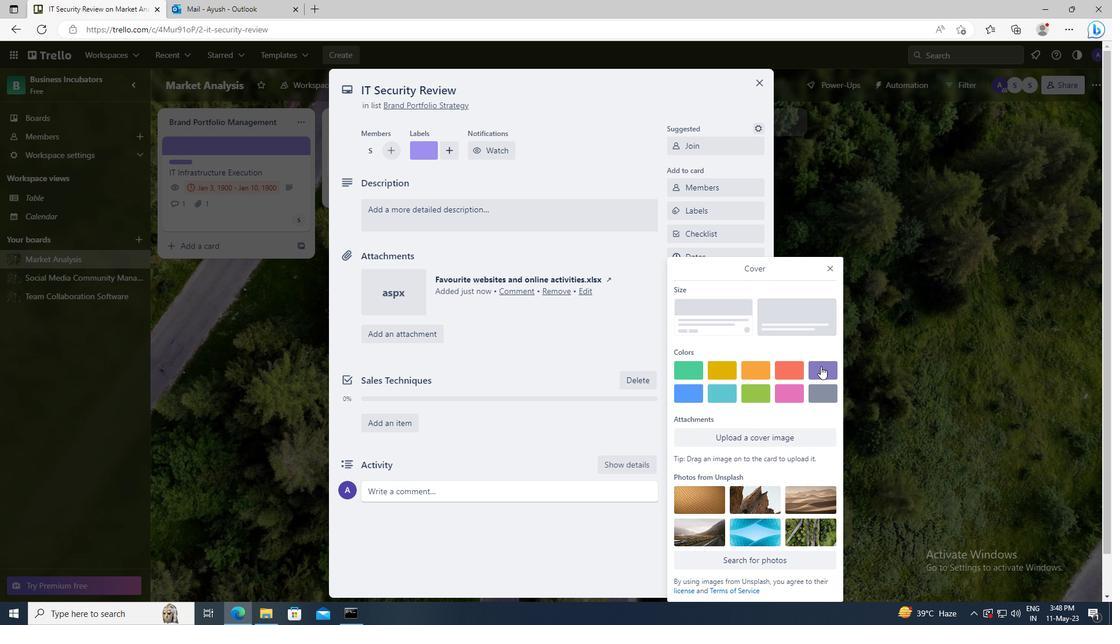 
Action: Mouse moved to (831, 251)
Screenshot: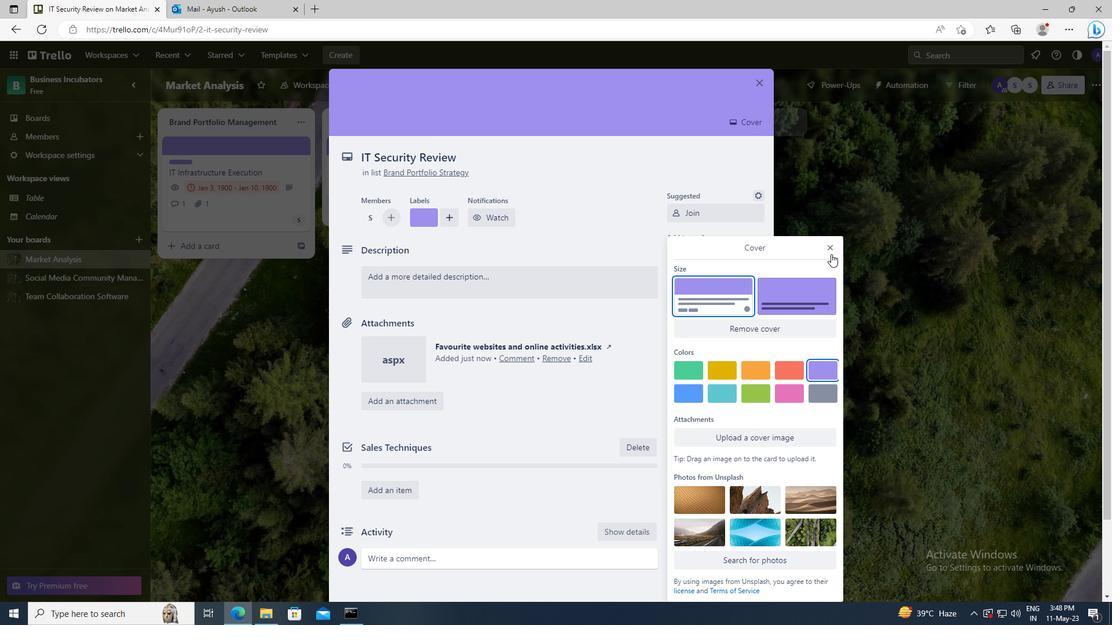 
Action: Mouse pressed left at (831, 251)
Screenshot: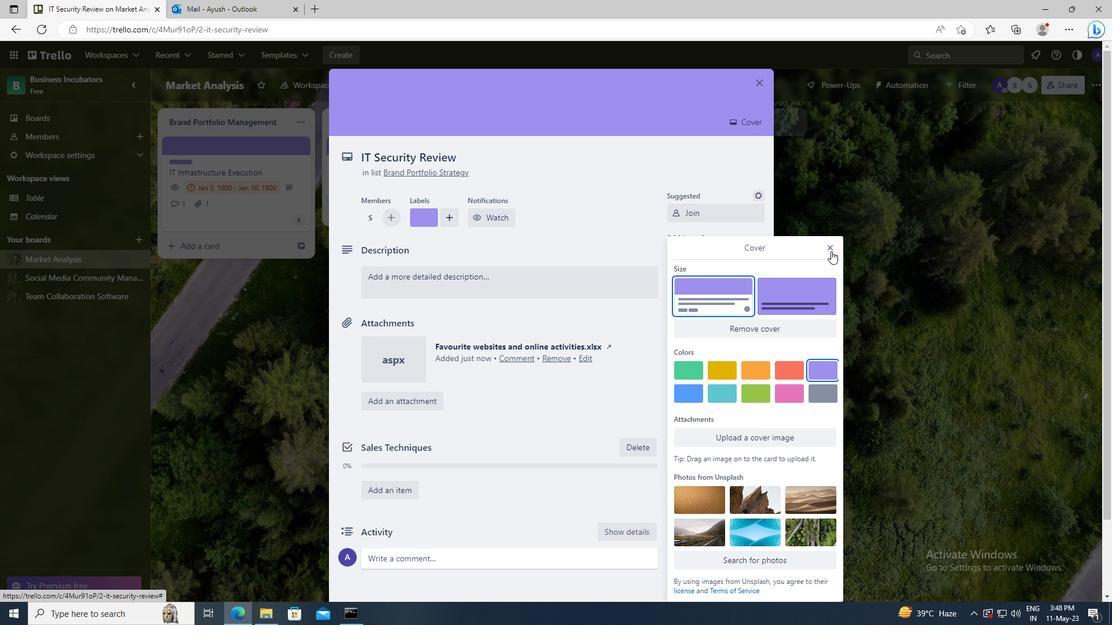 
Action: Mouse moved to (514, 289)
Screenshot: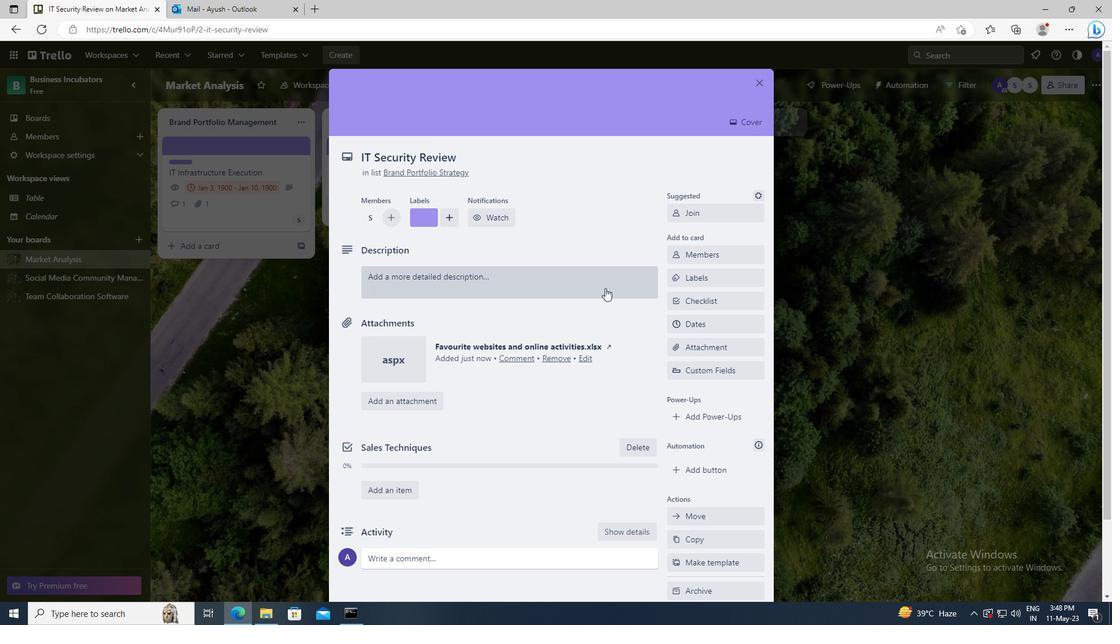 
Action: Mouse pressed left at (514, 289)
Screenshot: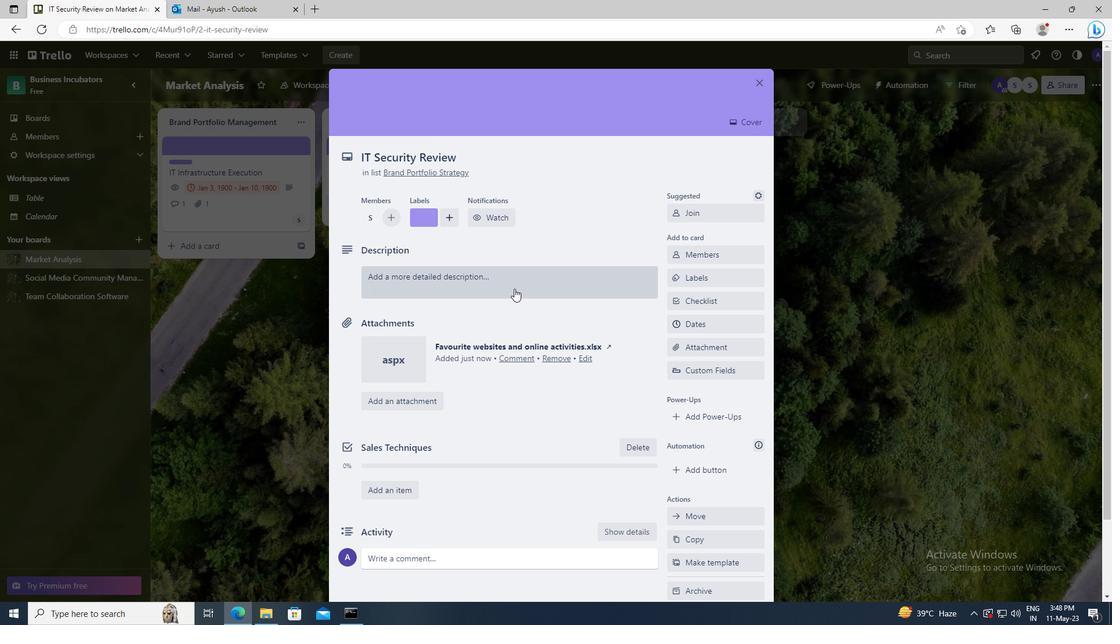 
Action: Key pressed <Key.shift>PLAN<Key.space>AND<Key.space>EXECUTE<Key.space>COMPANY<Key.space>TEAM-BUILDING<Key.space>CONFERENCE<Key.space>WITH<Key.space>TEAM<Key.space>B<Key.backspace><Key.backspace>-BUILDING<Key.space>GAMES<Key.space>ON<Key.space>CREATIVIY<Key.backspace>TY
Screenshot: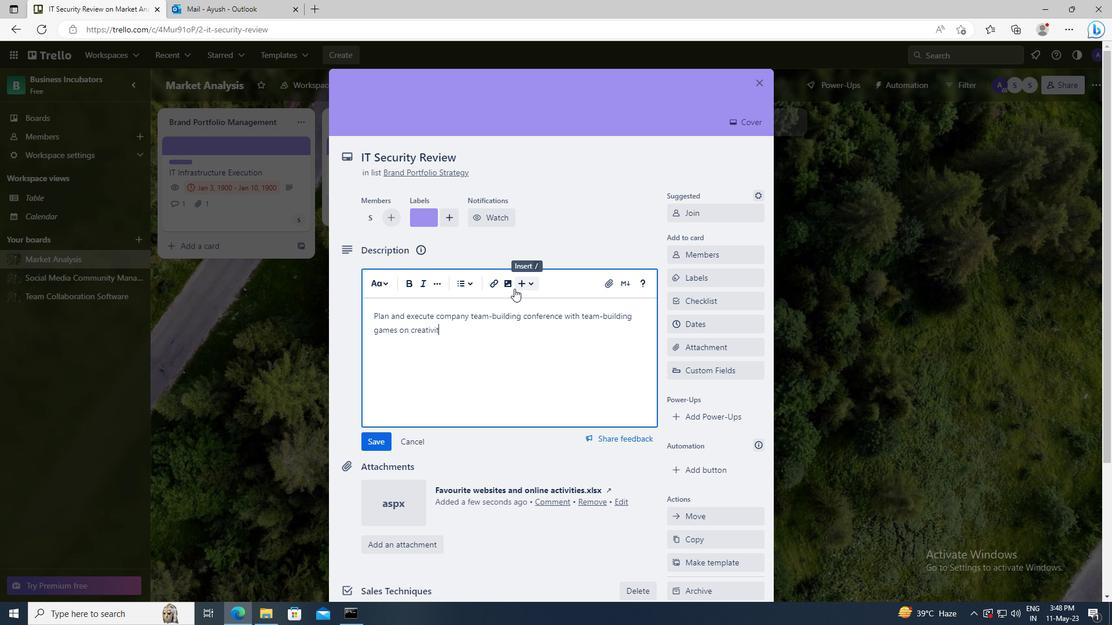 
Action: Mouse moved to (382, 439)
Screenshot: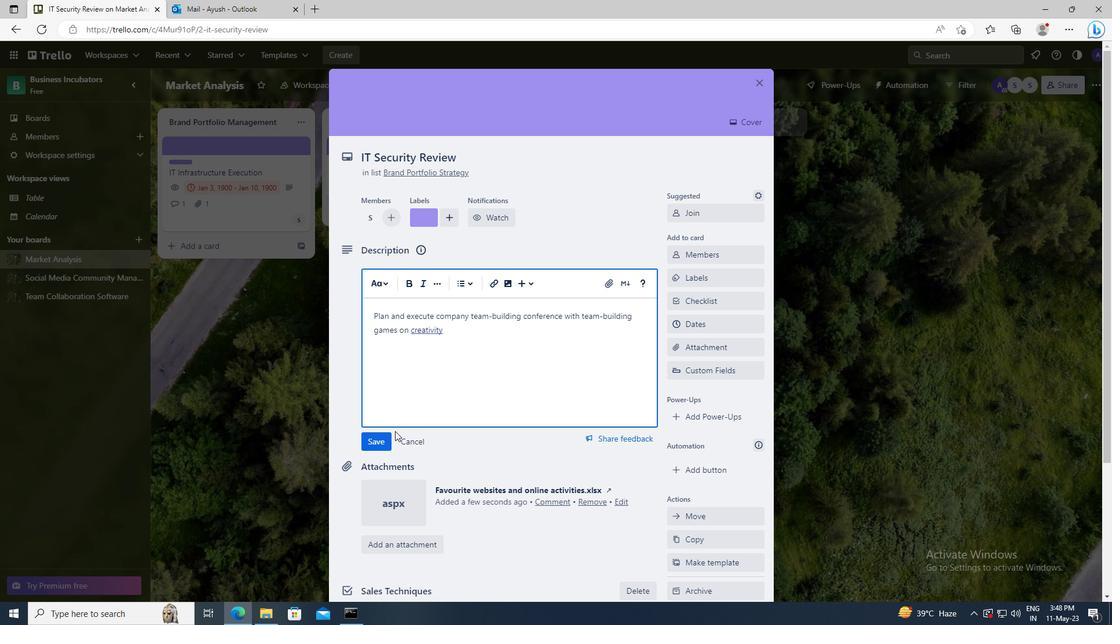 
Action: Mouse pressed left at (382, 439)
Screenshot: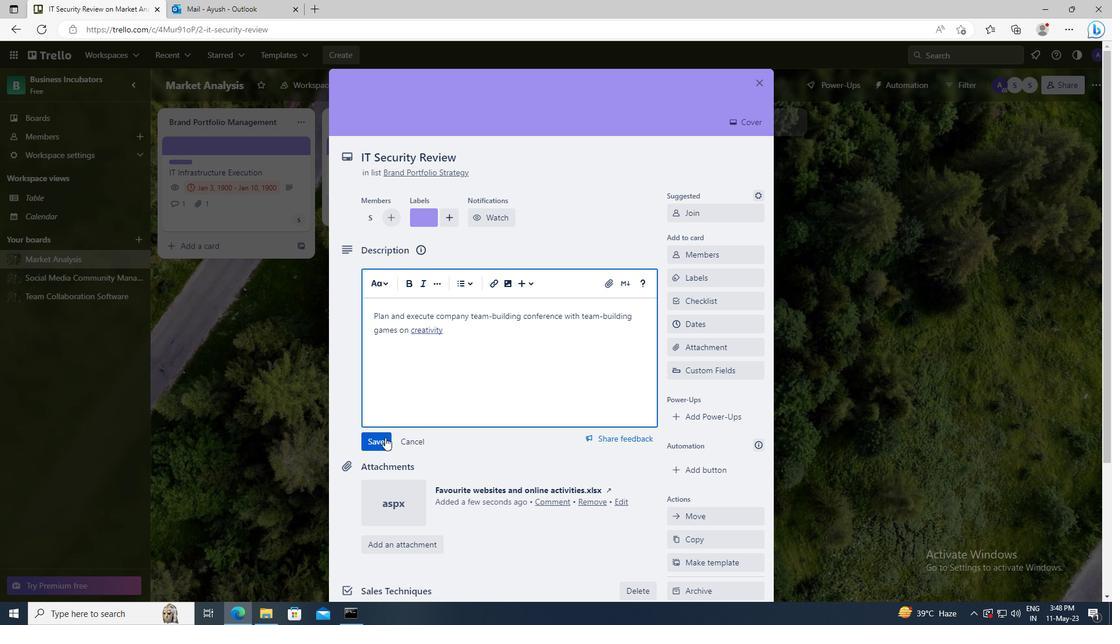 
Action: Mouse scrolled (382, 439) with delta (0, 0)
Screenshot: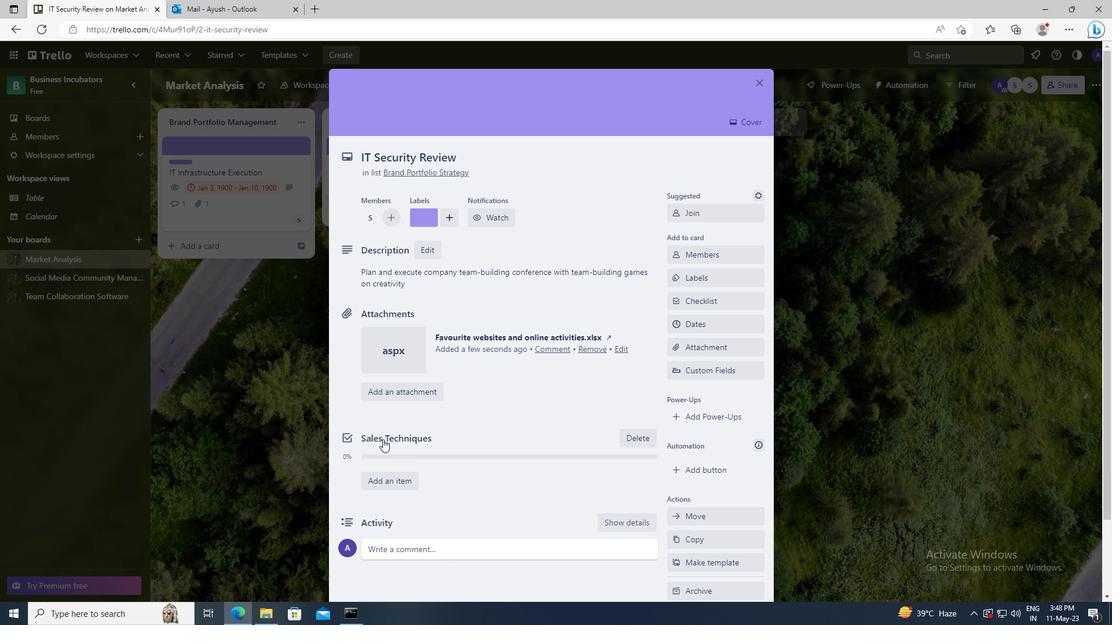 
Action: Mouse moved to (389, 469)
Screenshot: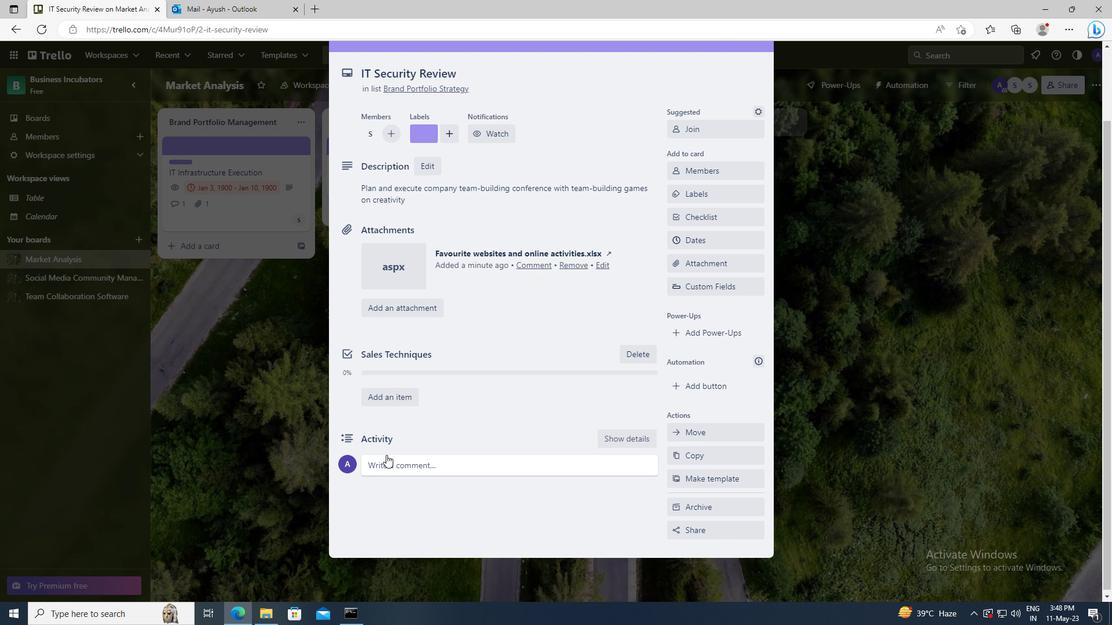 
Action: Mouse pressed left at (389, 469)
Screenshot: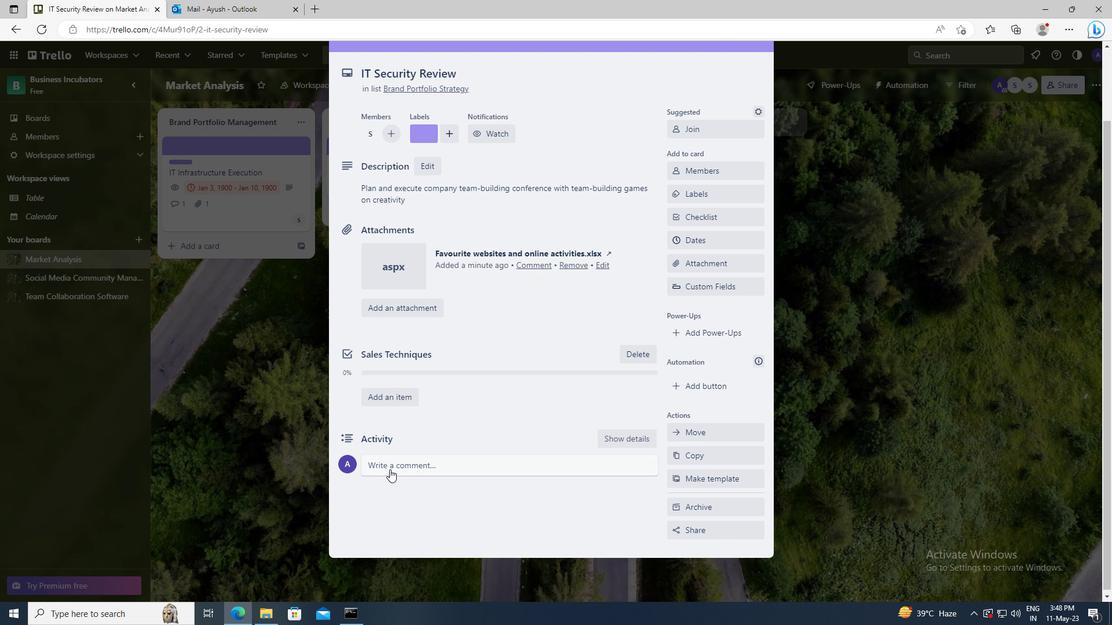 
Action: Key pressed <Key.shift>GIVEN<Key.space>THE<Key.space>POTENTIAL<Key.space>IMPACT<Key.space>OF<Key.space>THIS<Key.space>TASK<Key.space>ON<Key.space>OUR<Key.space>COMPANY<Key.space>STRATEGIC<Key.space>GOALS,<Key.space>LET<Key.space>US<Key.space>ENSURE<Key.space>THAT<Key.space>WE<Key.space>APPROACH<Key.space>IT<Key.space>WITH<Key.space>A<Key.space>LOG<Key.backspace>NG-TERM<Key.space>PERSPECTIVE.
Screenshot: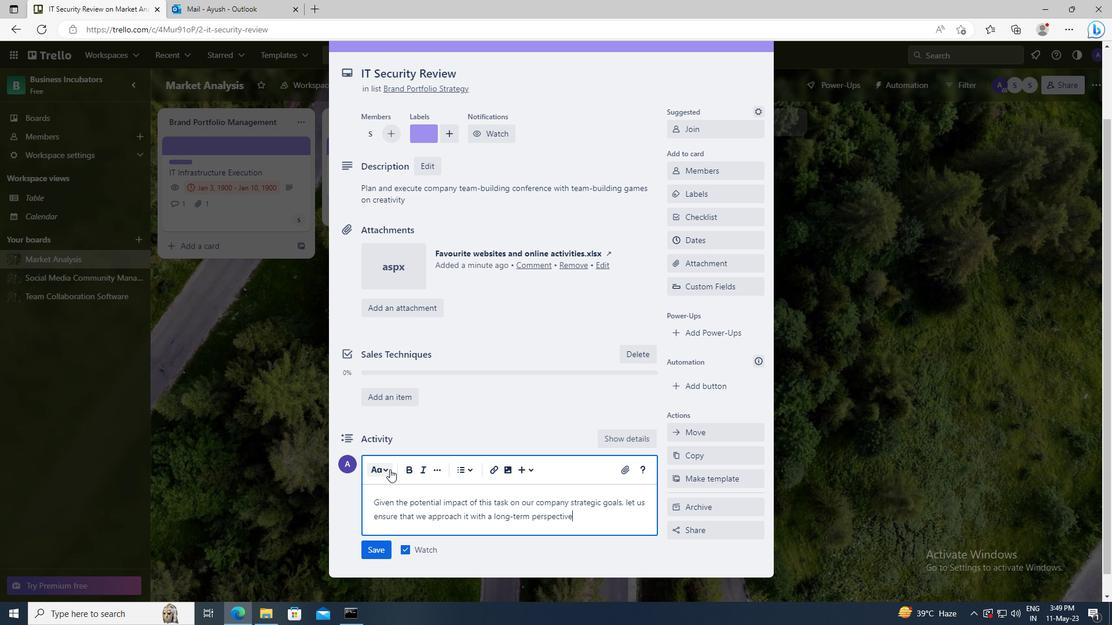 
Action: Mouse moved to (377, 545)
Screenshot: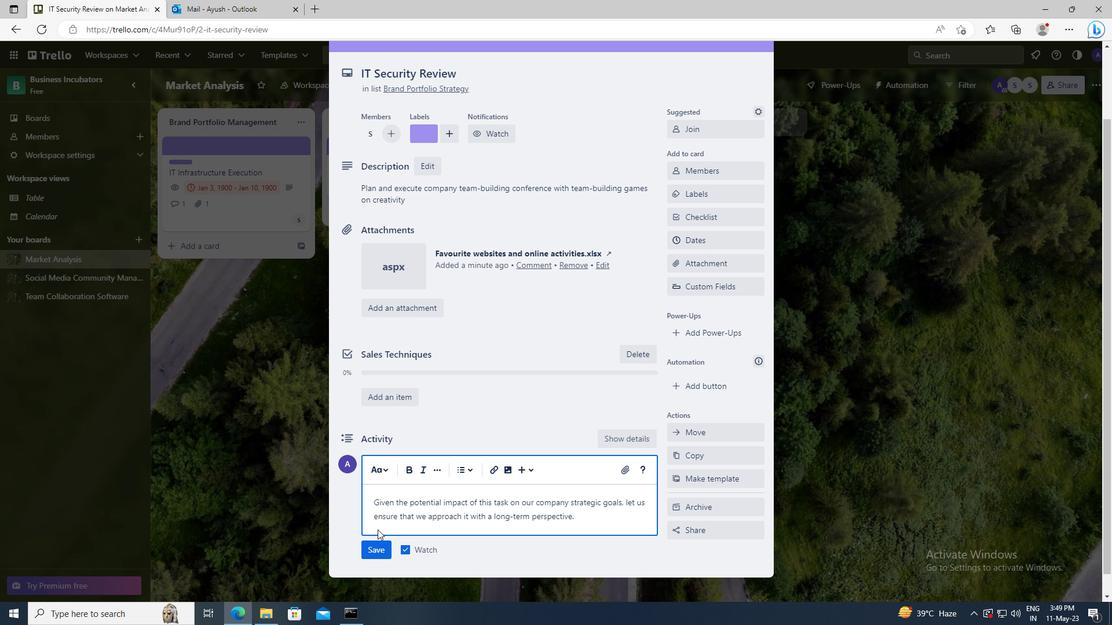 
Action: Mouse pressed left at (377, 545)
Screenshot: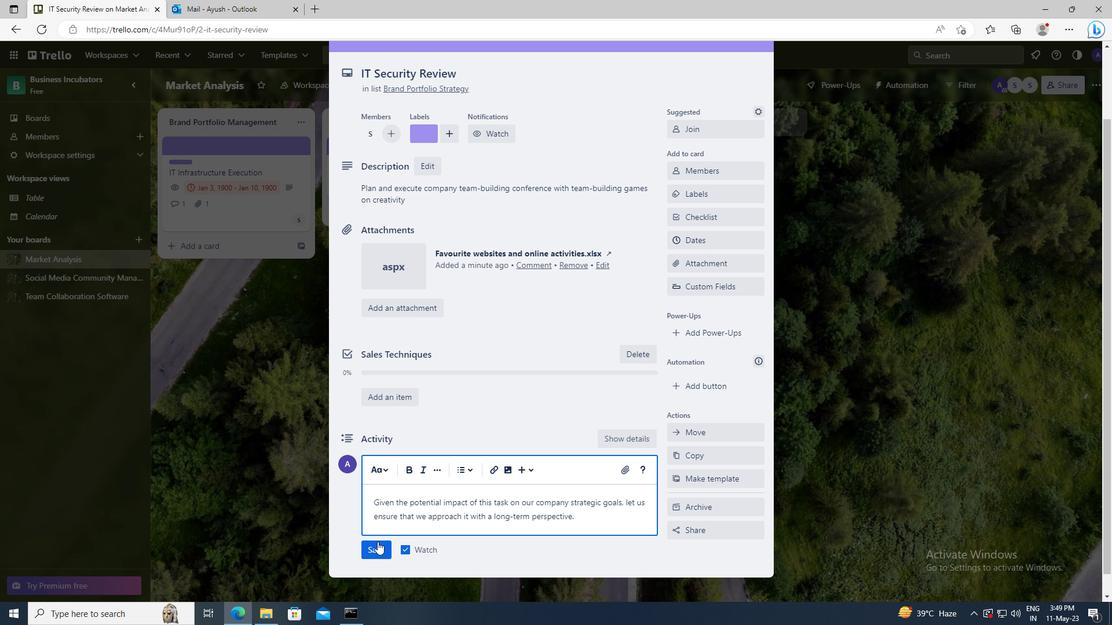 
Action: Mouse moved to (686, 259)
Screenshot: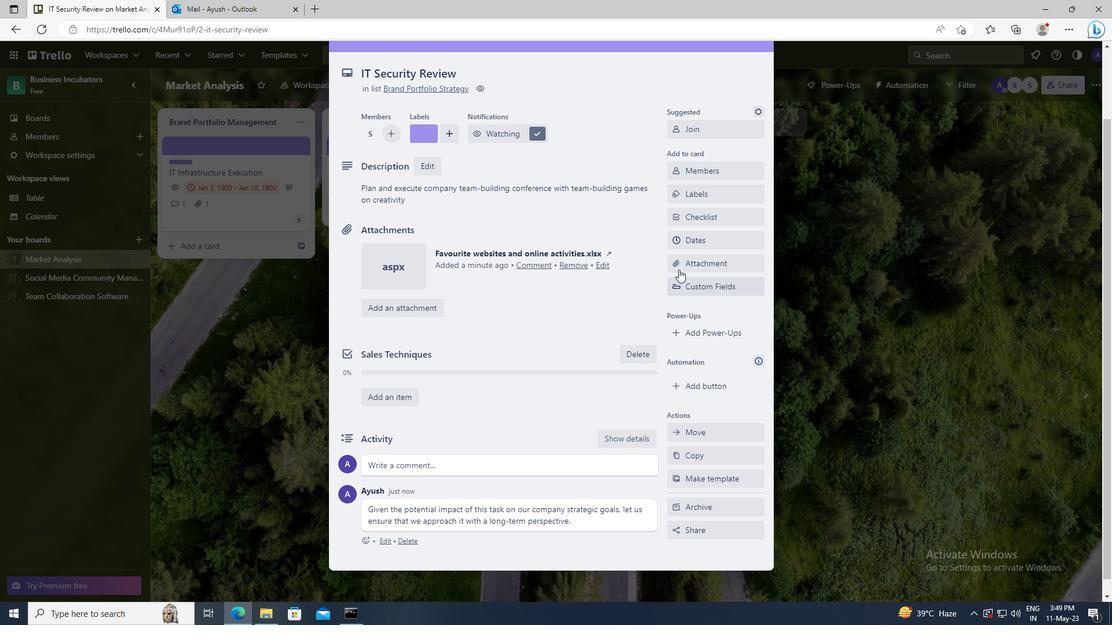 
Action: Mouse pressed left at (686, 259)
Screenshot: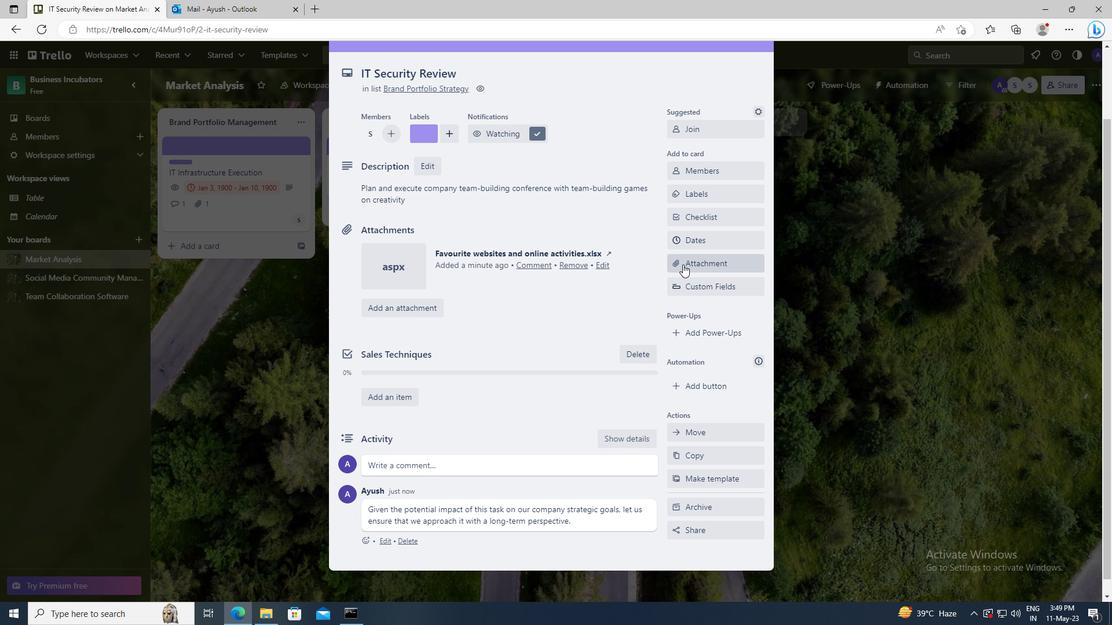 
Action: Mouse moved to (699, 233)
Screenshot: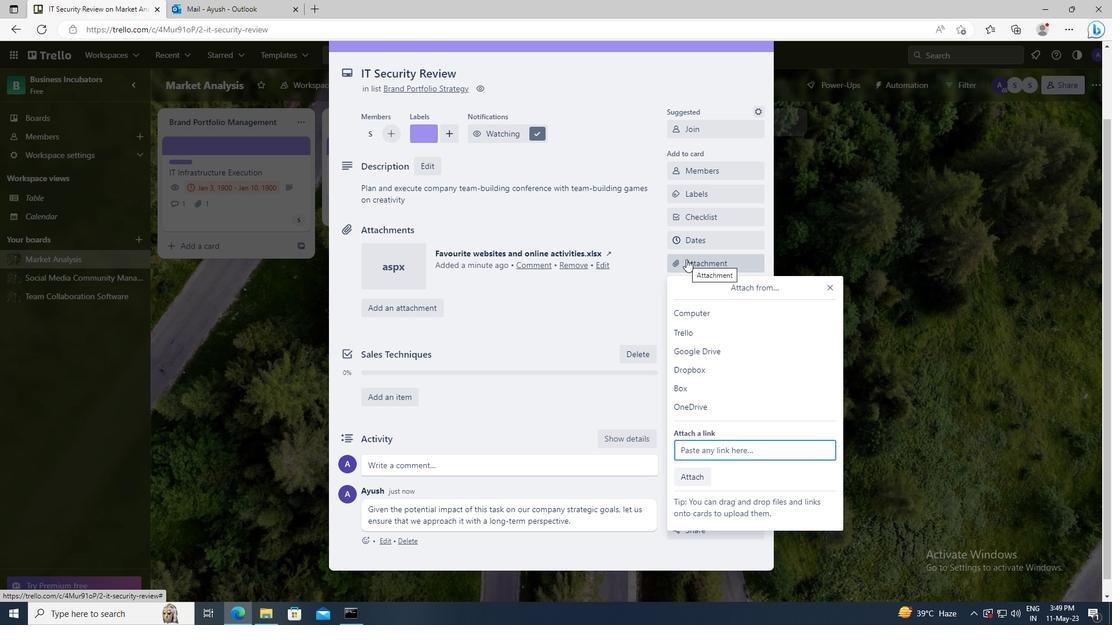 
Action: Mouse pressed left at (699, 233)
Screenshot: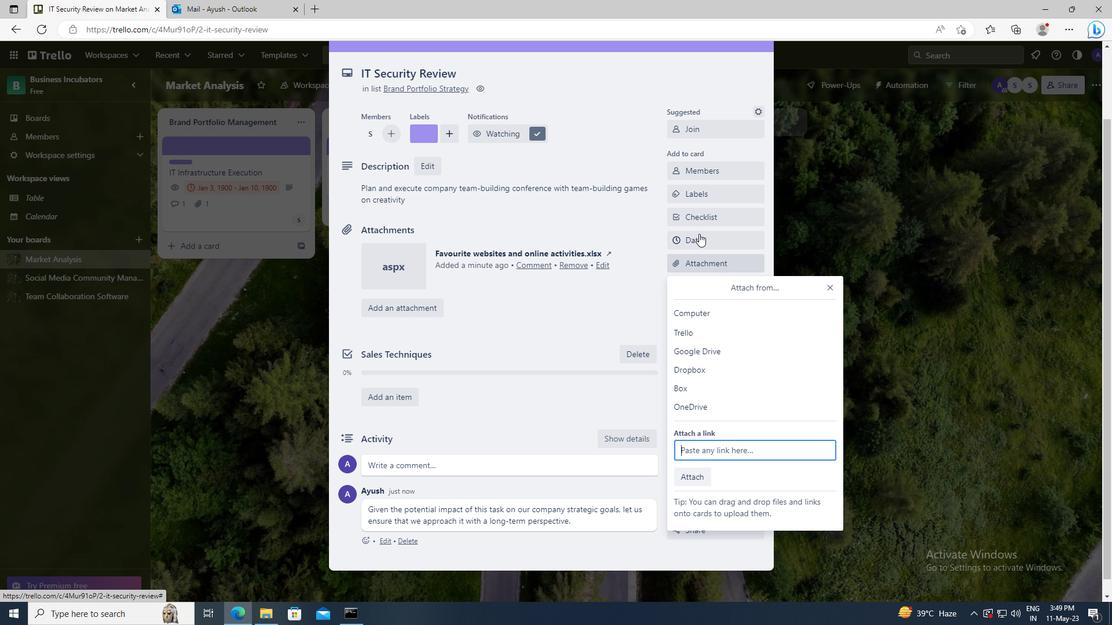 
Action: Mouse moved to (682, 295)
Screenshot: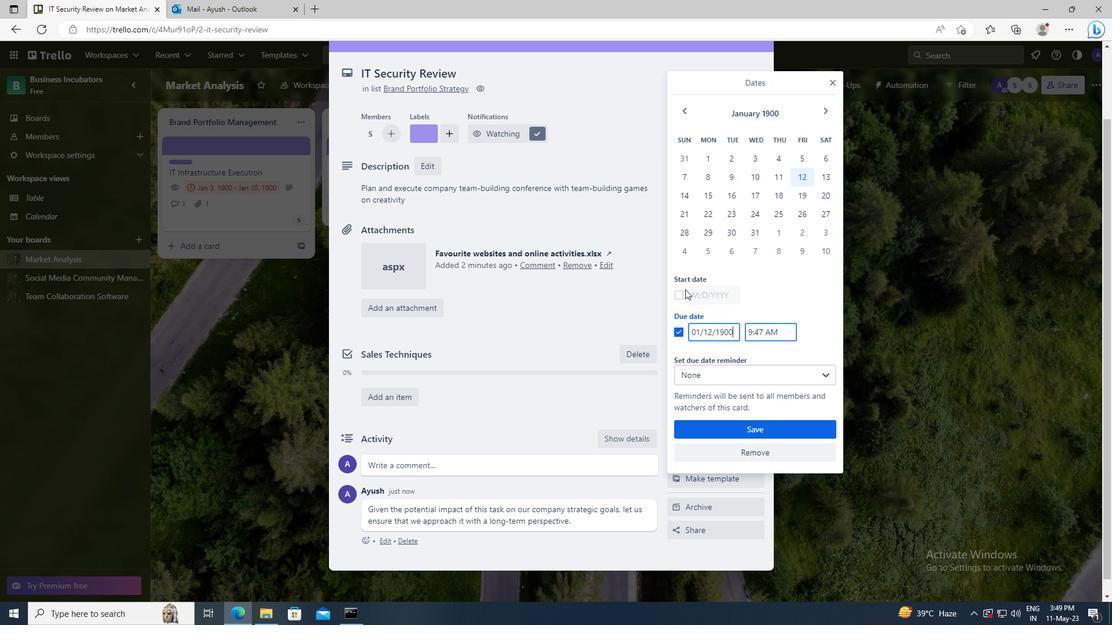 
Action: Mouse pressed left at (682, 295)
Screenshot: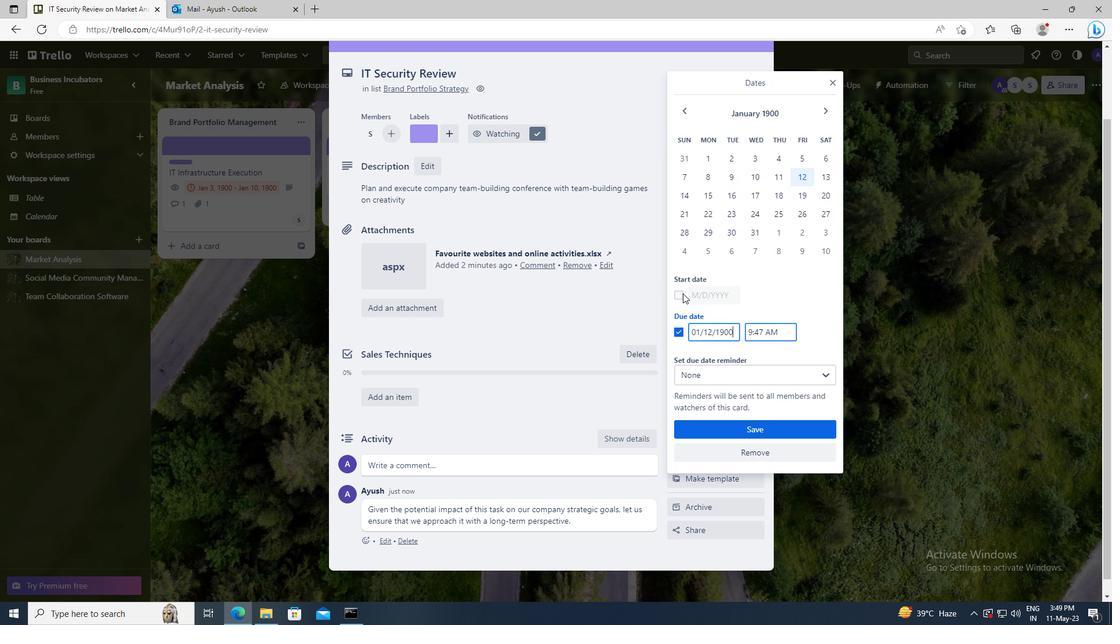
Action: Mouse moved to (735, 297)
Screenshot: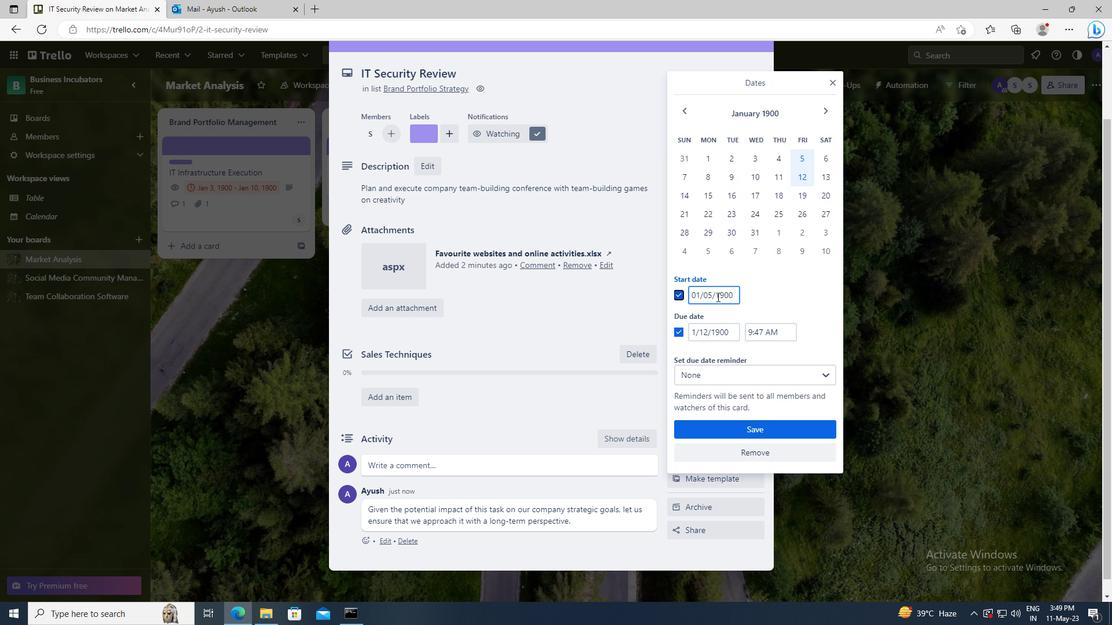 
Action: Mouse pressed left at (735, 297)
Screenshot: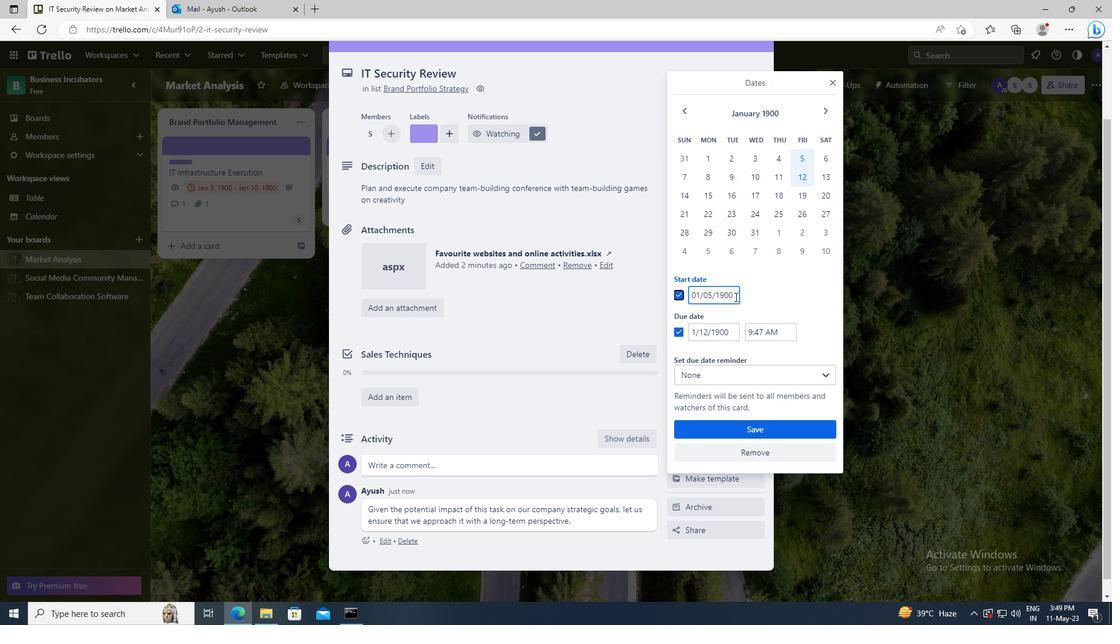 
Action: Key pressed <Key.left><Key.left><Key.left><Key.left><Key.left><Key.backspace>6
Screenshot: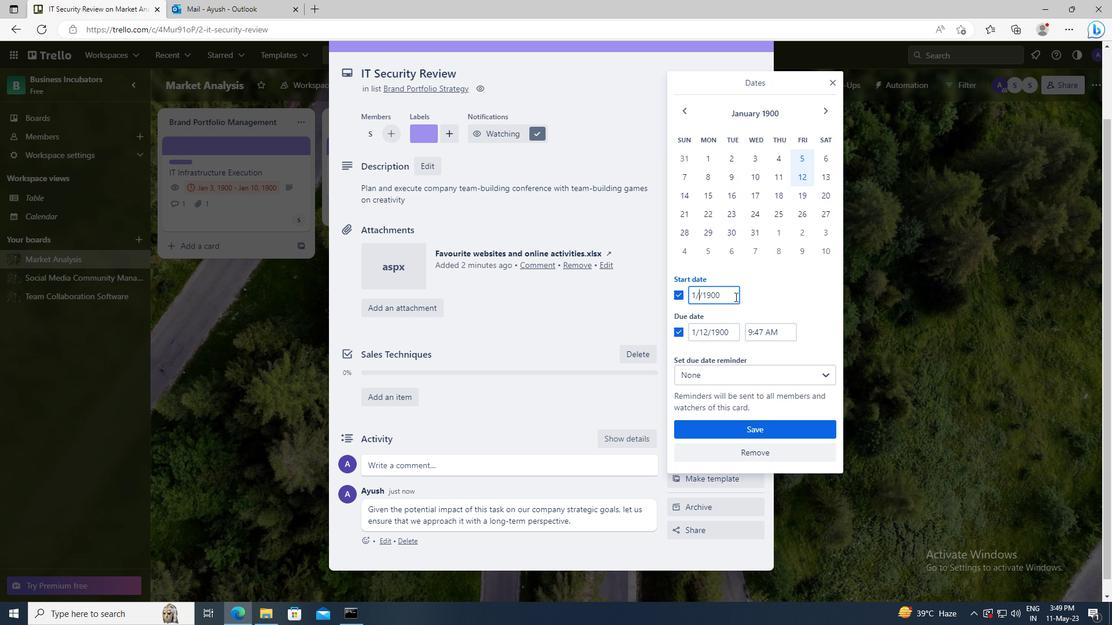 
Action: Mouse moved to (736, 334)
Screenshot: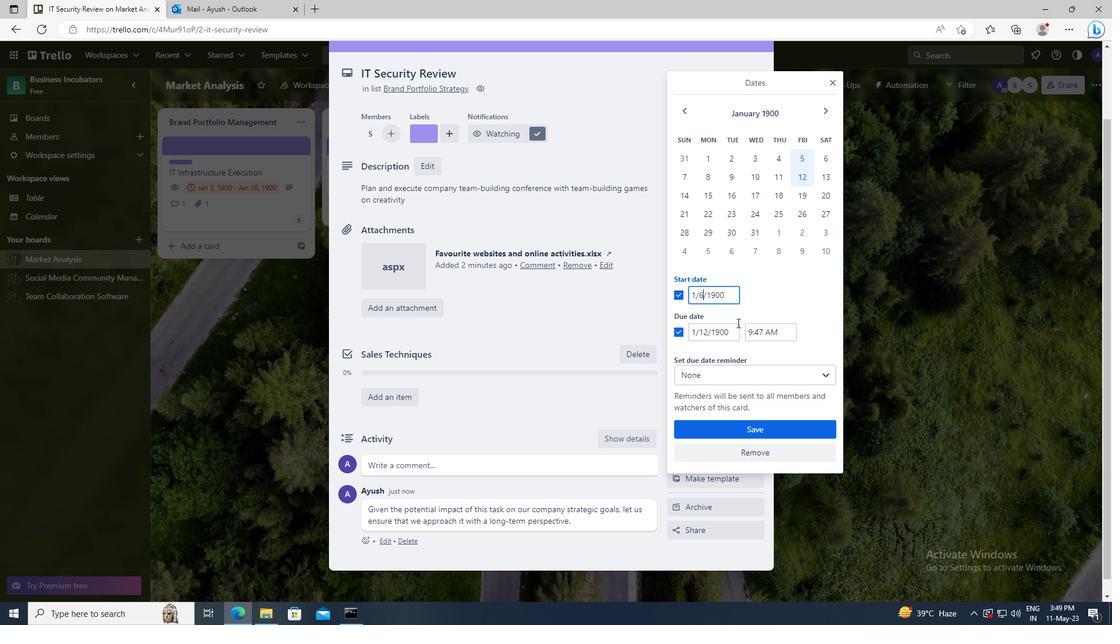 
Action: Mouse pressed left at (736, 334)
Screenshot: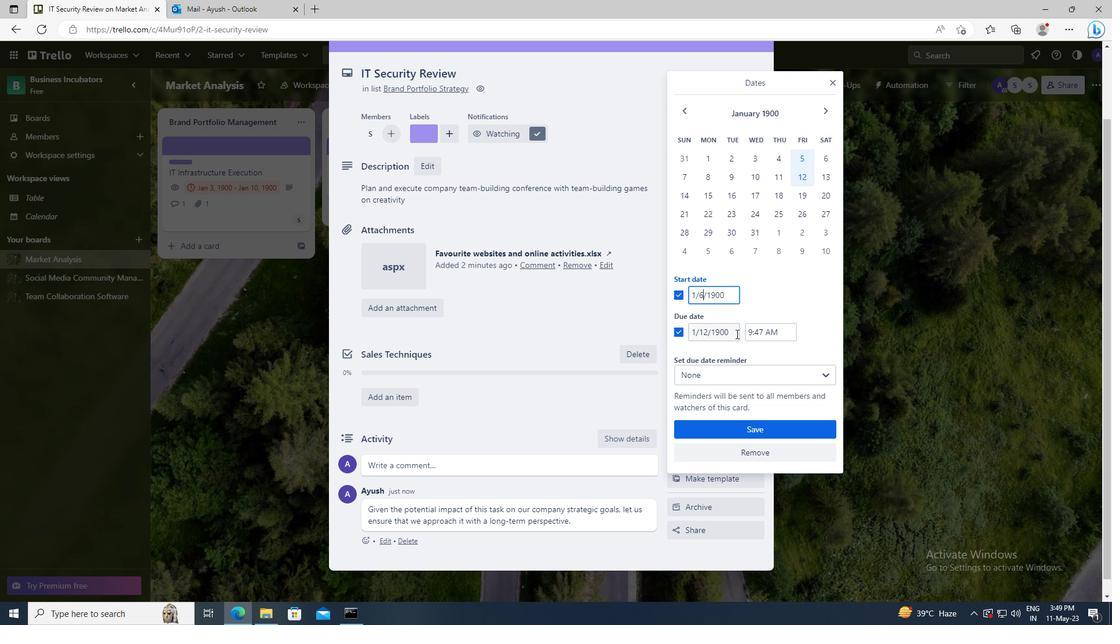 
Action: Key pressed <Key.left><Key.left><Key.left><Key.left><Key.left><Key.backspace><Key.backspace>6
Screenshot: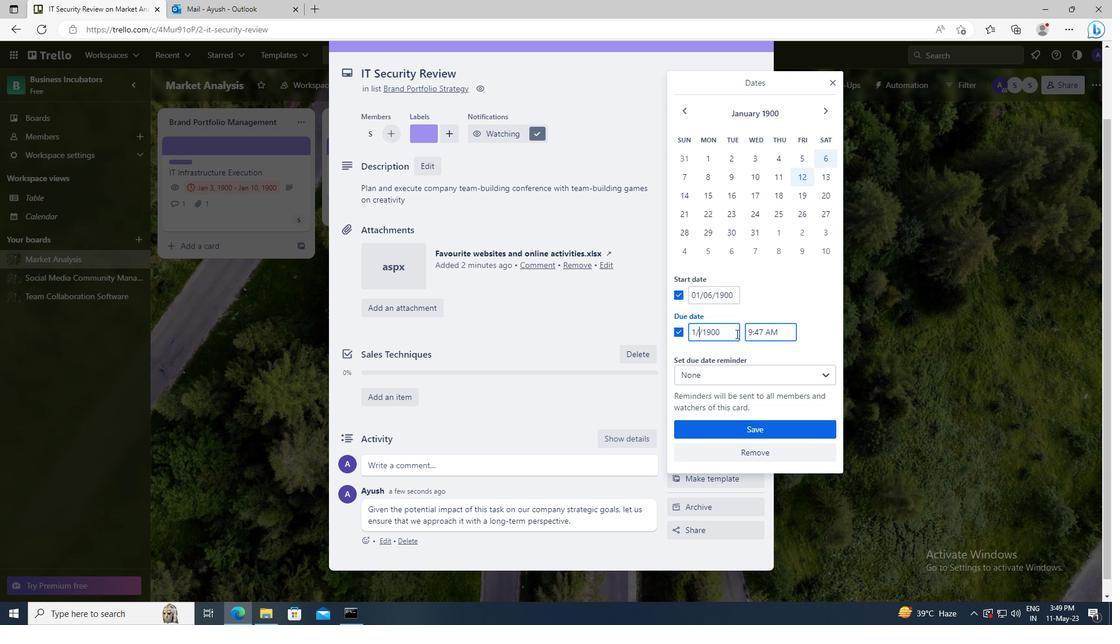 
Action: Mouse moved to (749, 429)
Screenshot: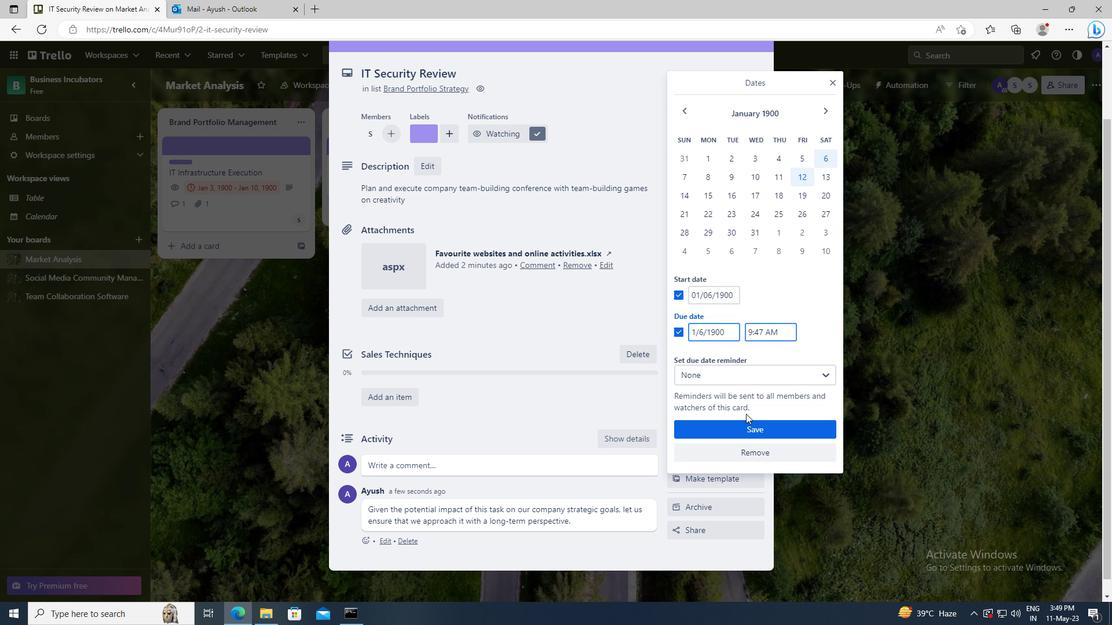 
Action: Mouse pressed left at (749, 429)
Screenshot: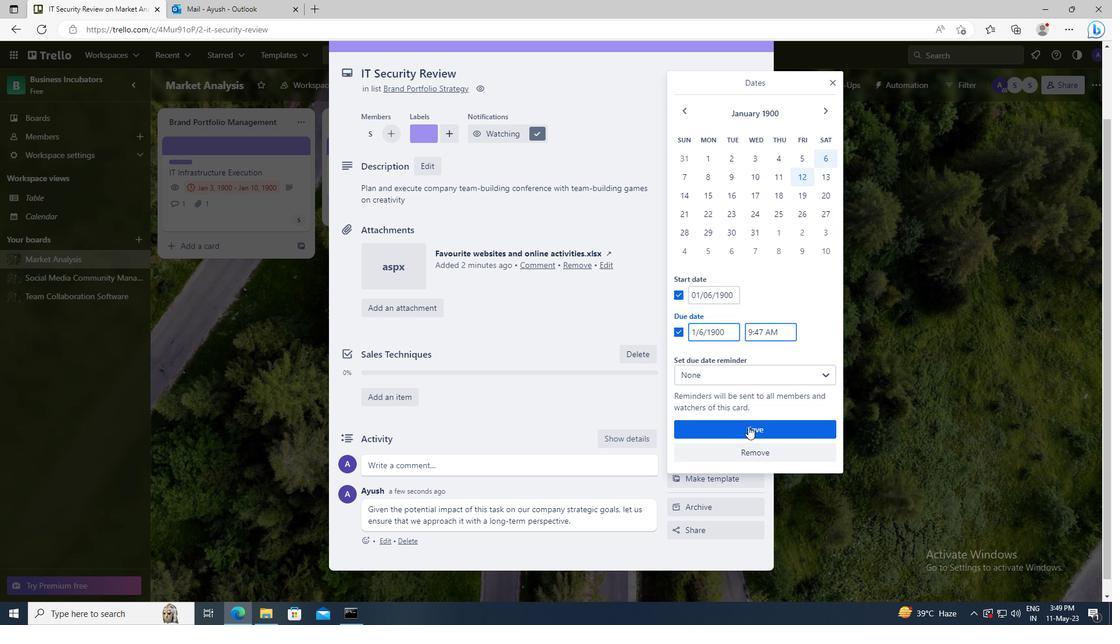 
